 Task: Add an event with the title Webinar: Advanced SEO Tactics, date '2023/12/05', time 7:00 AM to 9:00 AMand add a description: The retreat will kick off with an opening session where participants will be introduced to the objectives and benefits of team building. The facilitators will create a positive and inclusive environment, setting the tone for open communication, respect, and mutual support., put the event into Red category . Add location for the event as: Grand Hyatt Tokyo, Japan, logged in from the account softage.3@softage.netand send the event invitation to softage.10@softage.net and softage.1@softage.net. Set a reminder for the event 2 hour before
Action: Mouse moved to (89, 99)
Screenshot: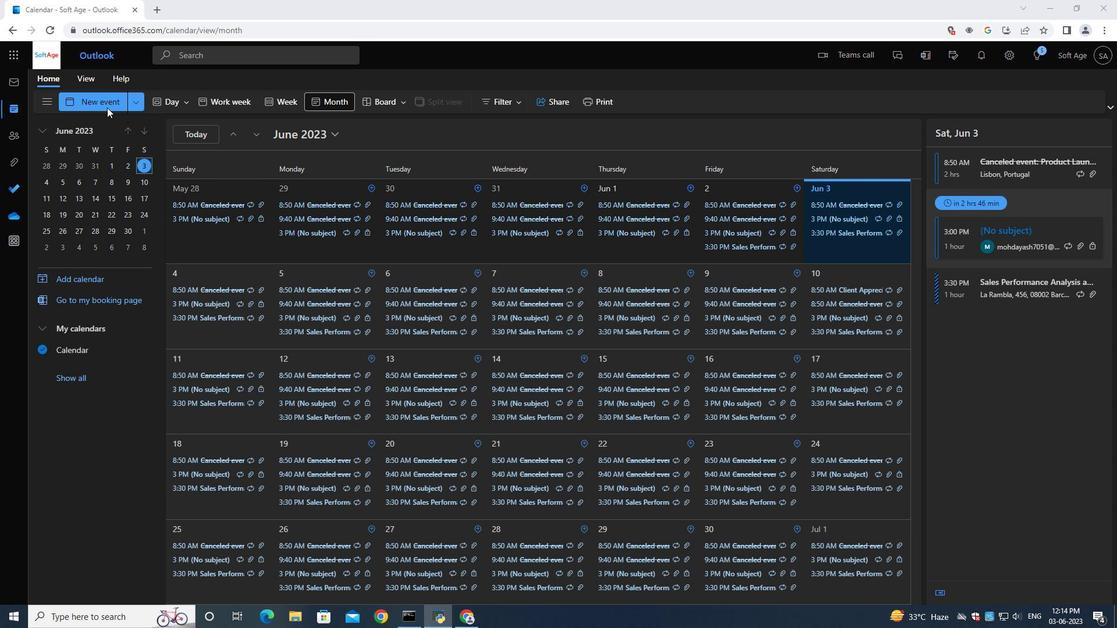
Action: Mouse pressed left at (89, 99)
Screenshot: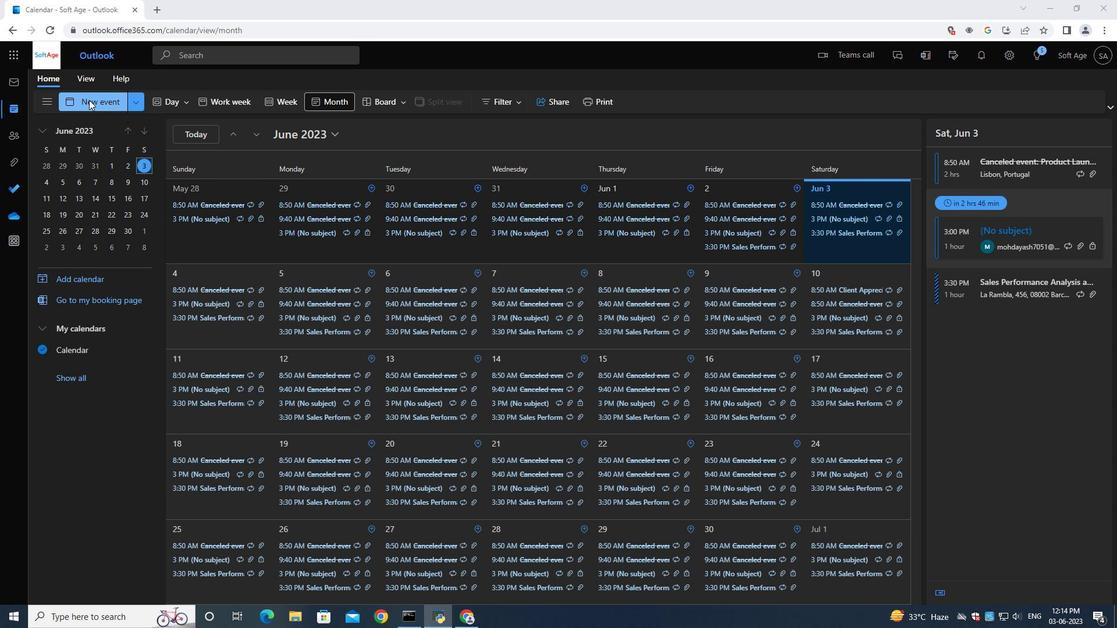 
Action: Mouse moved to (328, 175)
Screenshot: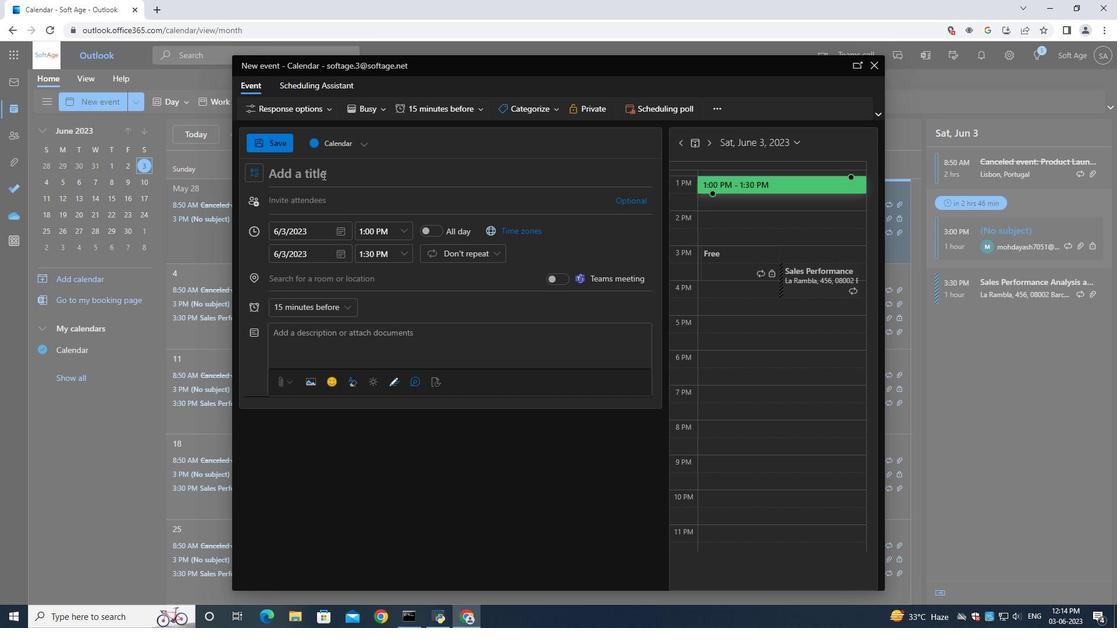 
Action: Mouse pressed left at (328, 175)
Screenshot: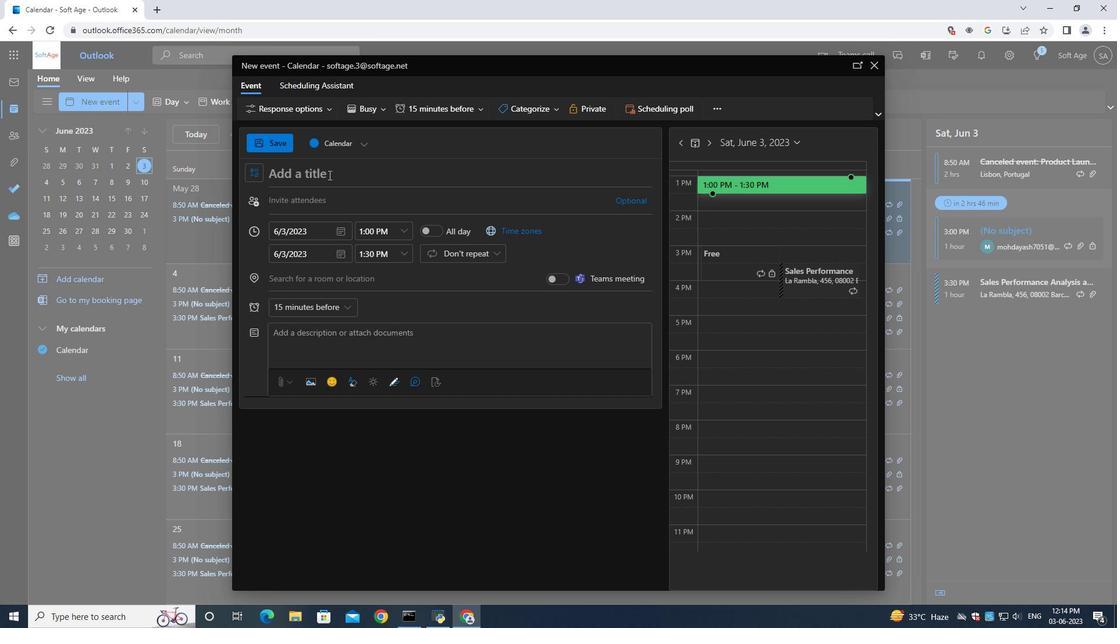 
Action: Key pressed <Key.shift>Webinar<Key.shift_r>:<Key.space><Key.shift>Advanced<Key.space><Key.shift>SEO<Key.space><Key.shift><Key.shift><Key.shift><Key.shift><Key.shift><Key.shift><Key.shift><Key.shift><Key.shift><Key.shift><Key.shift><Key.shift><Key.shift><Key.shift><Key.shift><Key.shift><Key.shift><Key.shift><Key.shift><Key.shift><Key.shift><Key.shift><Key.shift><Key.shift><Key.shift><Key.shift><Key.shift><Key.shift><Key.shift><Key.shift><Key.shift><Key.shift><Key.shift><Key.shift><Key.shift><Key.shift><Key.shift><Key.shift><Key.shift><Key.shift><Key.shift><Key.shift><Key.shift><Key.shift><Key.shift><Key.shift><Key.shift><Key.shift><Key.shift><Key.shift><Key.shift><Key.shift><Key.shift><Key.shift><Key.shift><Key.shift><Key.shift><Key.shift><Key.shift><Key.shift><Key.shift><Key.shift><Key.shift><Key.shift><Key.shift><Key.shift><Key.shift><Key.shift><Key.shift><Key.shift><Key.shift><Key.shift><Key.shift><Key.shift><Key.shift><Key.shift><Key.shift><Key.shift><Key.shift><Key.shift><Key.shift><Key.shift><Key.shift><Key.shift><Key.shift><Key.shift><Key.shift><Key.shift><Key.shift><Key.shift><Key.shift><Key.shift><Key.shift><Key.shift><Key.shift><Key.shift><Key.shift><Key.shift><Key.shift><Key.shift><Key.shift><Key.shift><Key.shift><Key.shift><Key.shift><Key.shift><Key.shift><Key.shift><Key.shift><Key.shift><Key.shift><Key.shift><Key.shift><Key.shift><Key.shift><Key.shift><Key.shift><Key.shift><Key.shift><Key.shift><Key.shift><Key.shift><Key.shift><Key.shift><Key.shift><Key.shift><Key.shift><Key.shift><Key.shift><Key.shift>Tactics
Screenshot: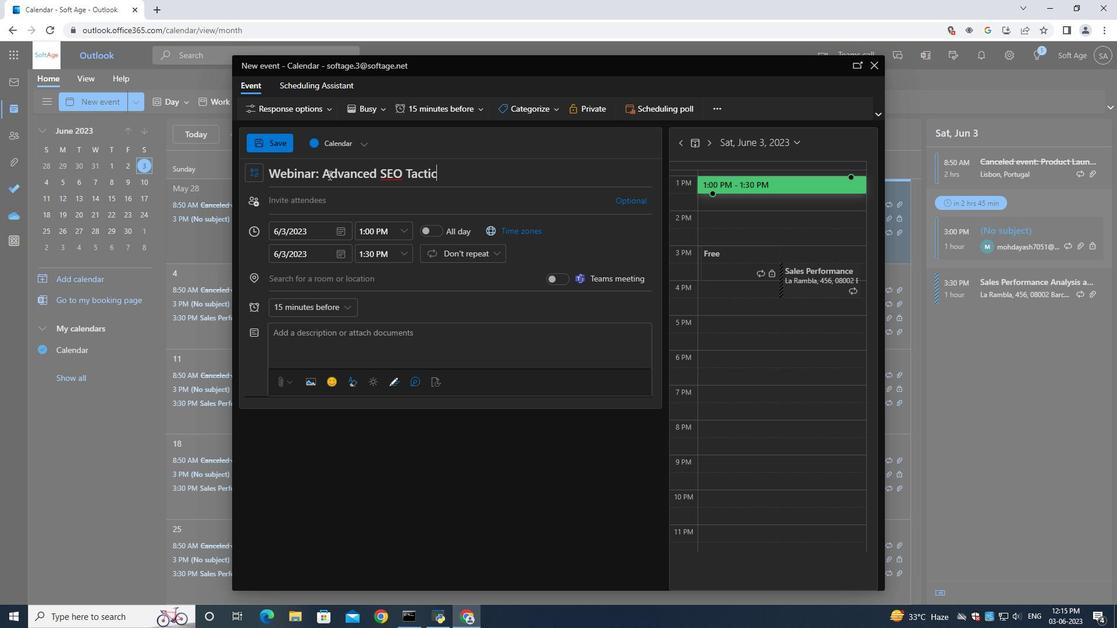 
Action: Mouse moved to (342, 229)
Screenshot: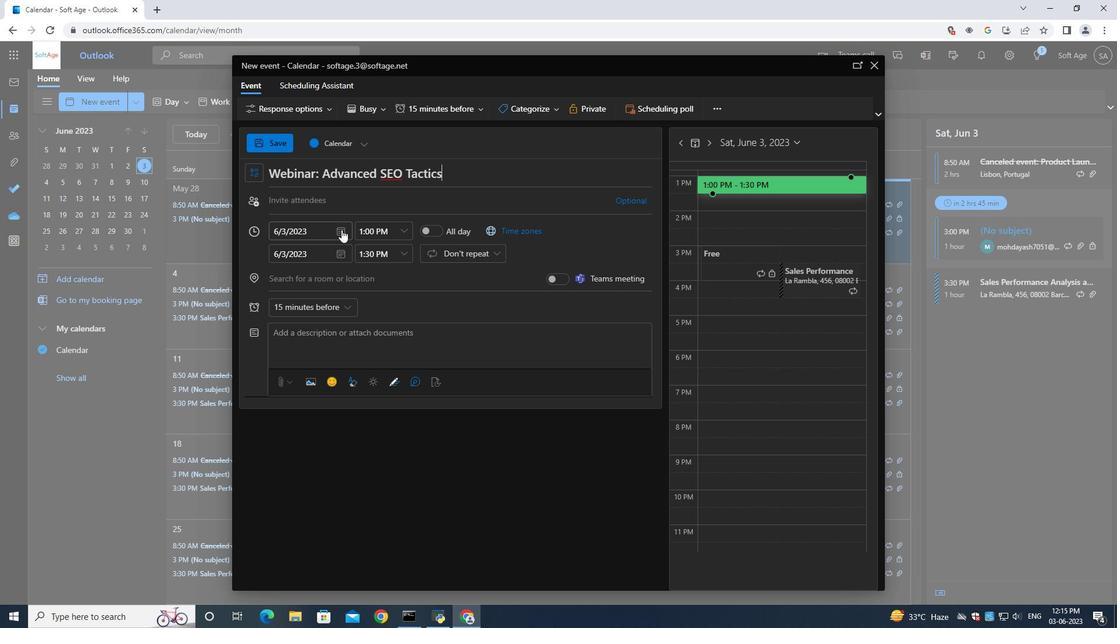 
Action: Mouse pressed left at (342, 229)
Screenshot: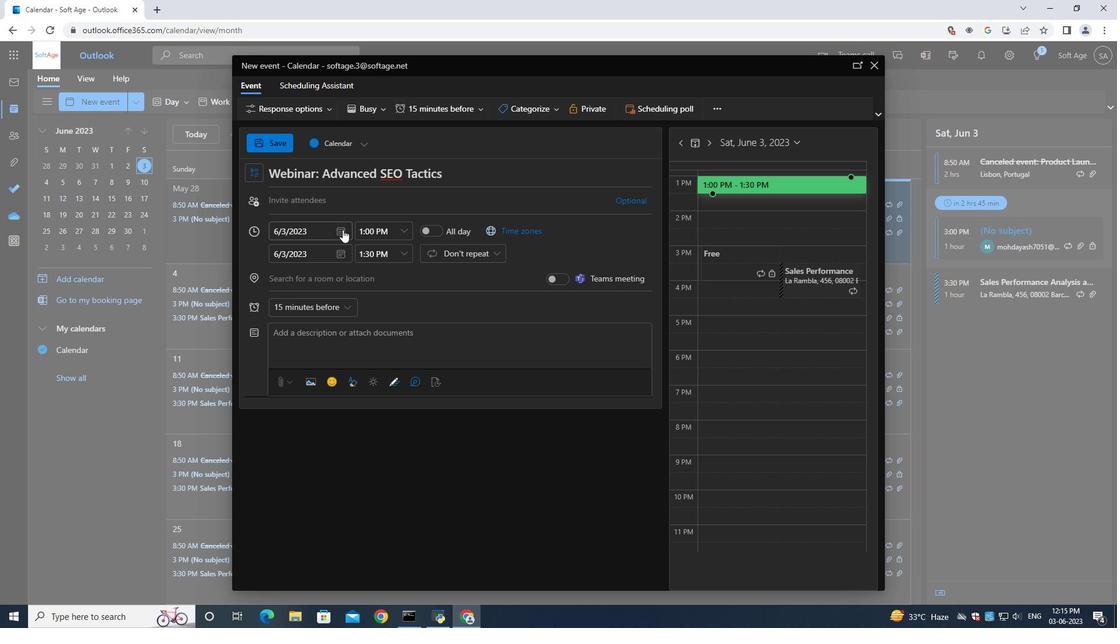 
Action: Mouse moved to (380, 257)
Screenshot: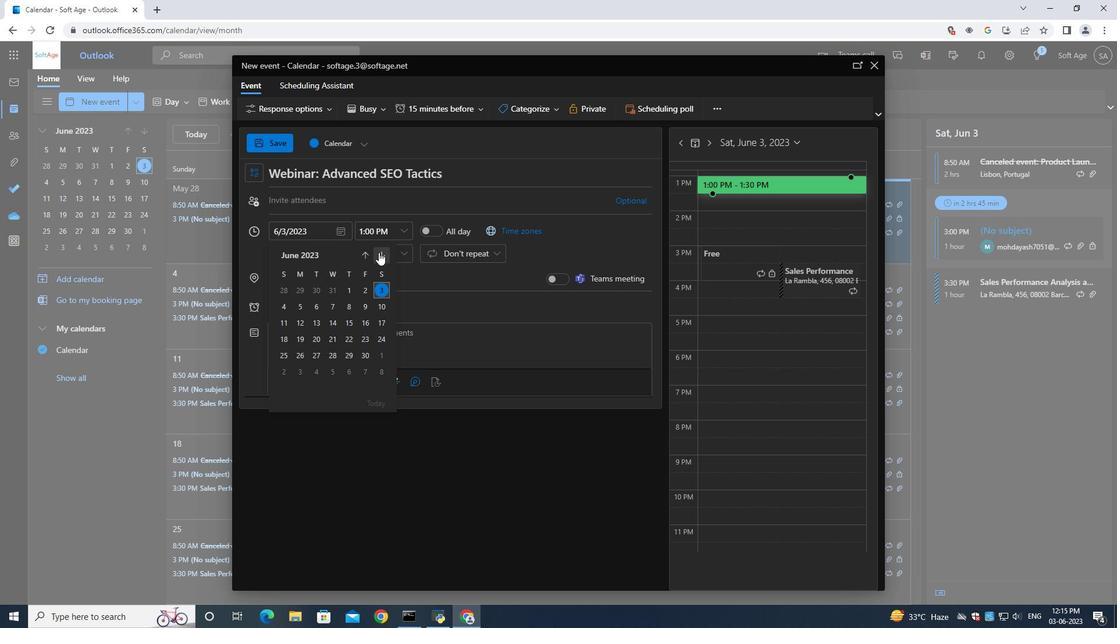 
Action: Mouse pressed left at (380, 257)
Screenshot: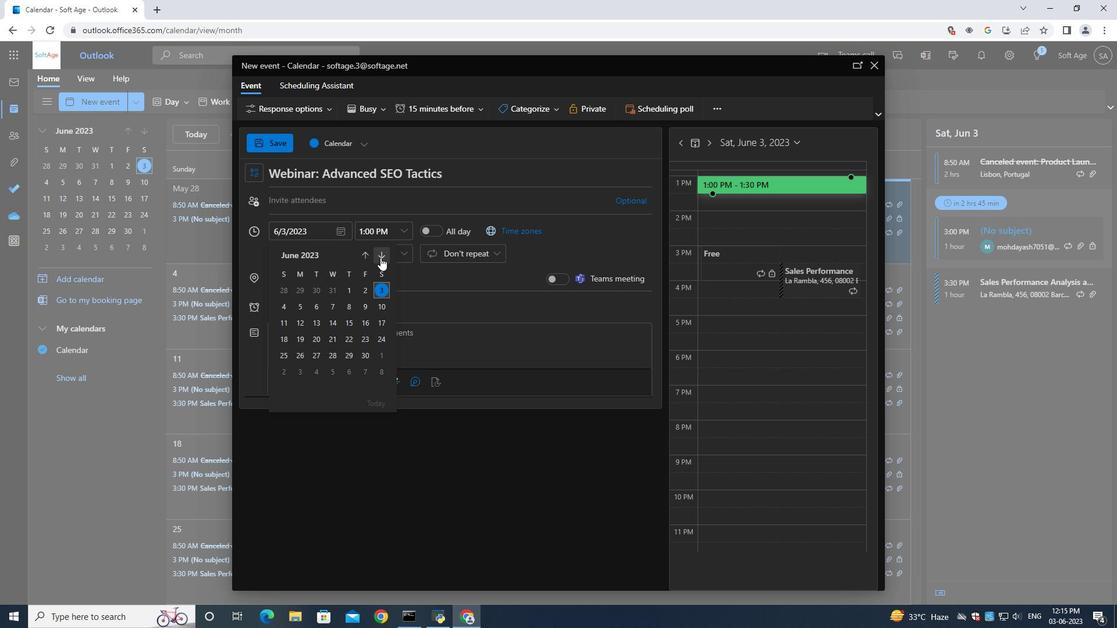 
Action: Mouse pressed left at (380, 257)
Screenshot: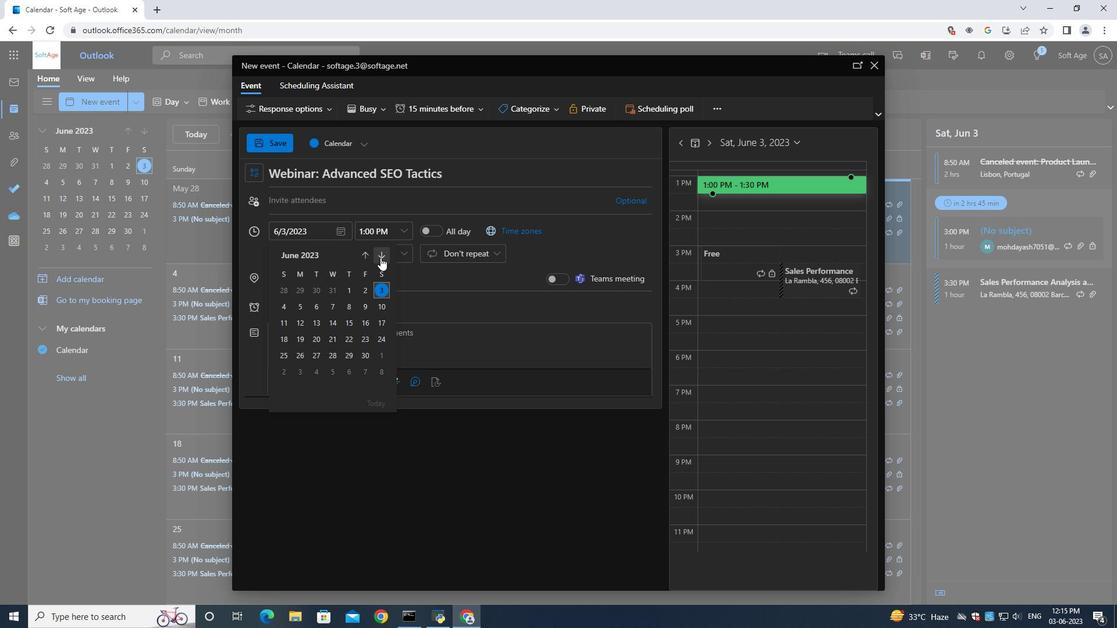 
Action: Mouse pressed left at (380, 257)
Screenshot: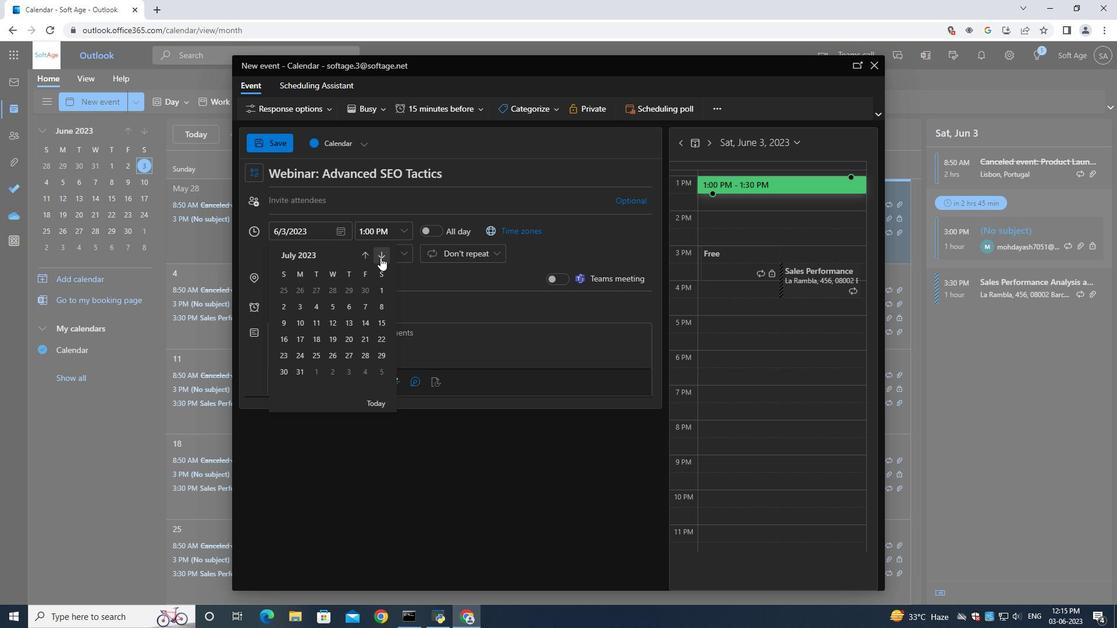 
Action: Mouse pressed left at (380, 257)
Screenshot: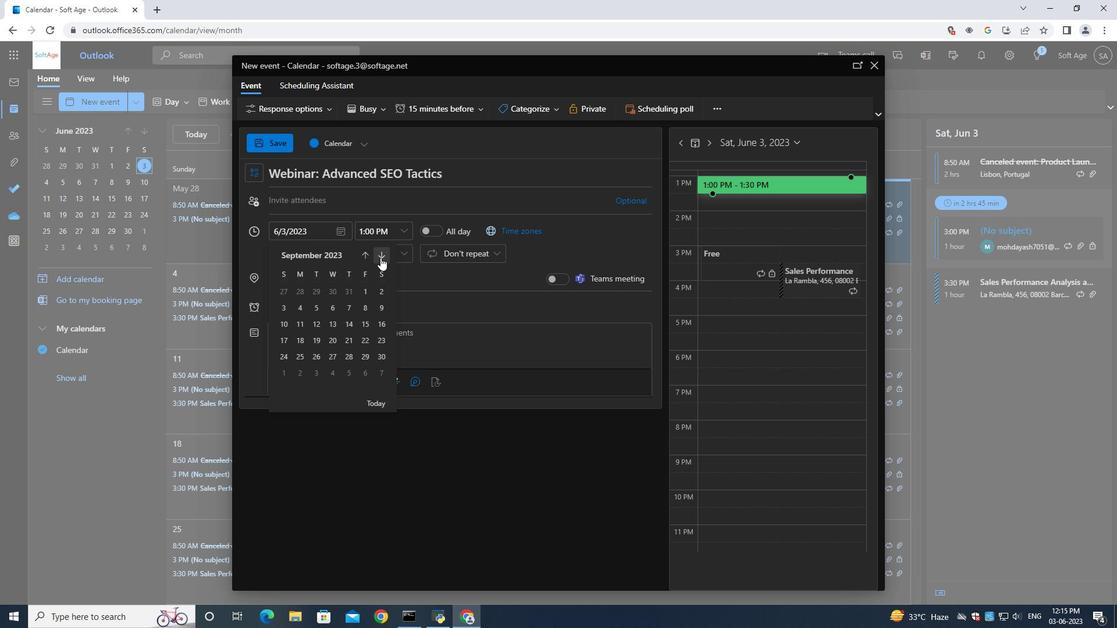 
Action: Mouse pressed left at (380, 257)
Screenshot: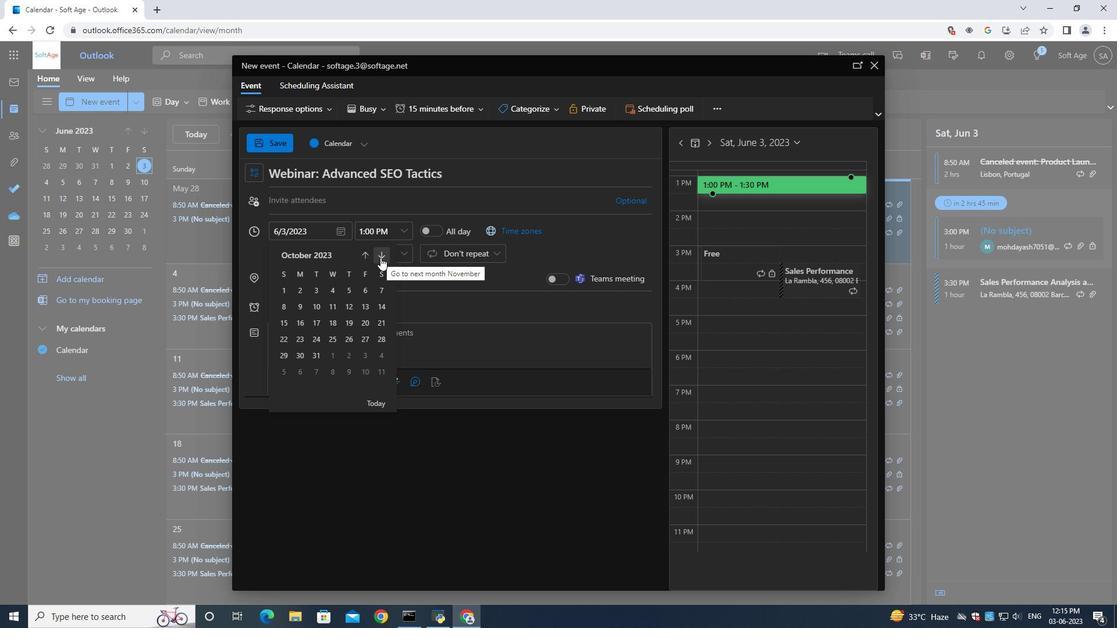 
Action: Mouse pressed left at (380, 257)
Screenshot: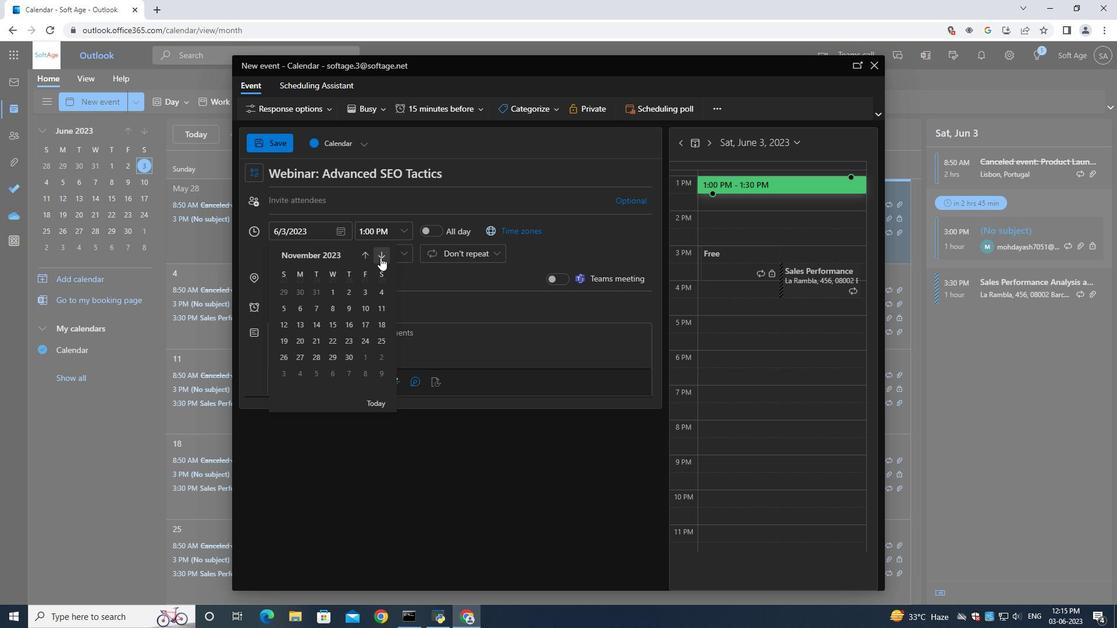 
Action: Mouse moved to (314, 306)
Screenshot: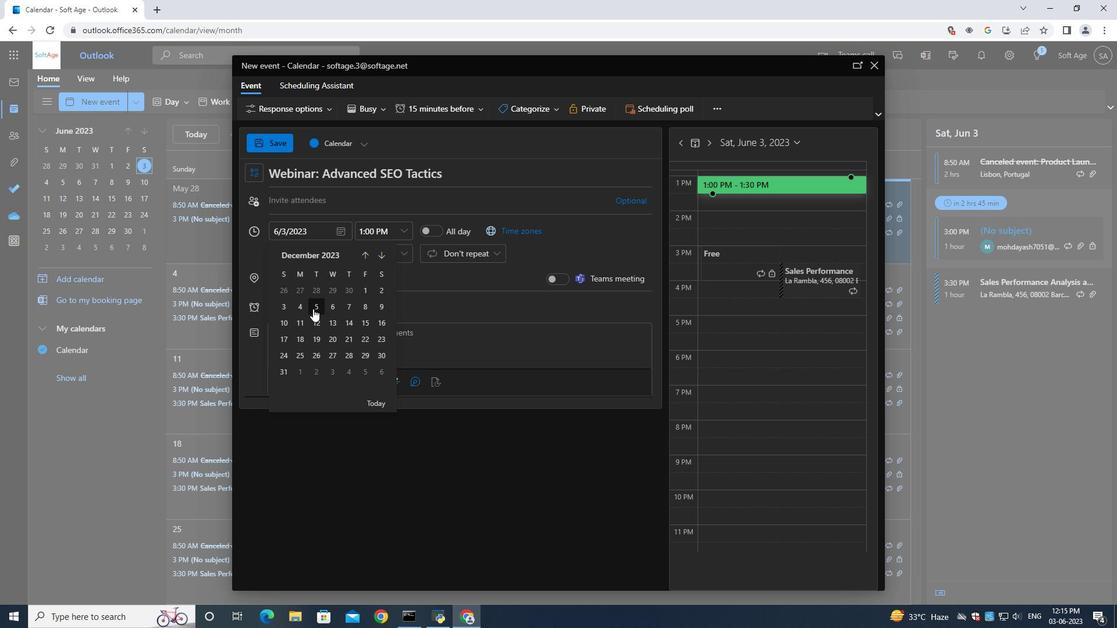 
Action: Mouse pressed left at (314, 306)
Screenshot: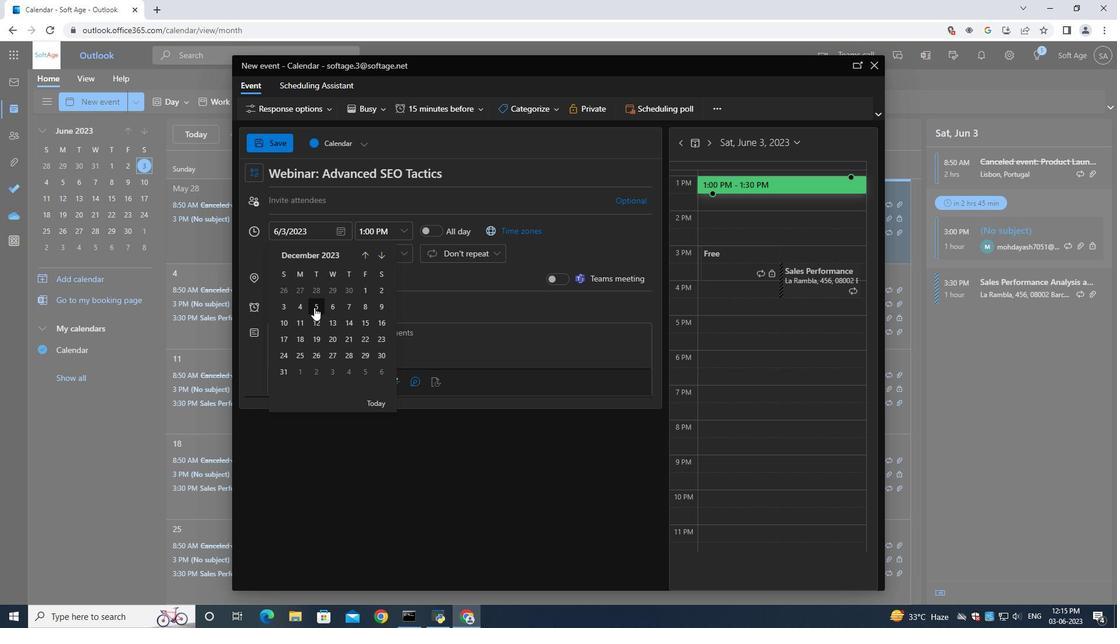 
Action: Mouse moved to (380, 236)
Screenshot: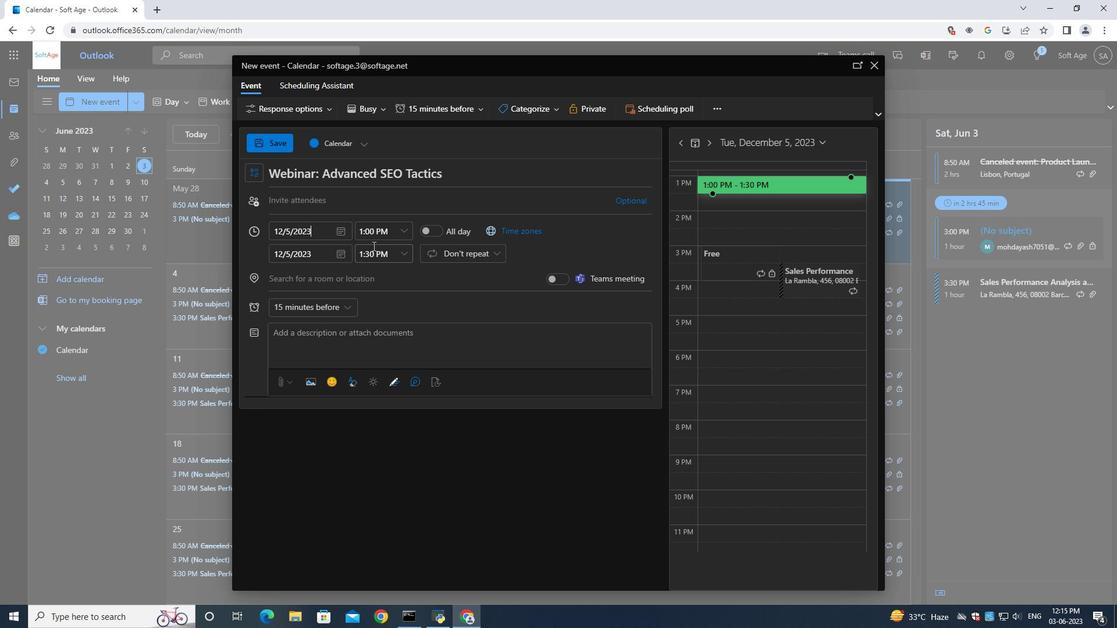 
Action: Mouse pressed left at (380, 236)
Screenshot: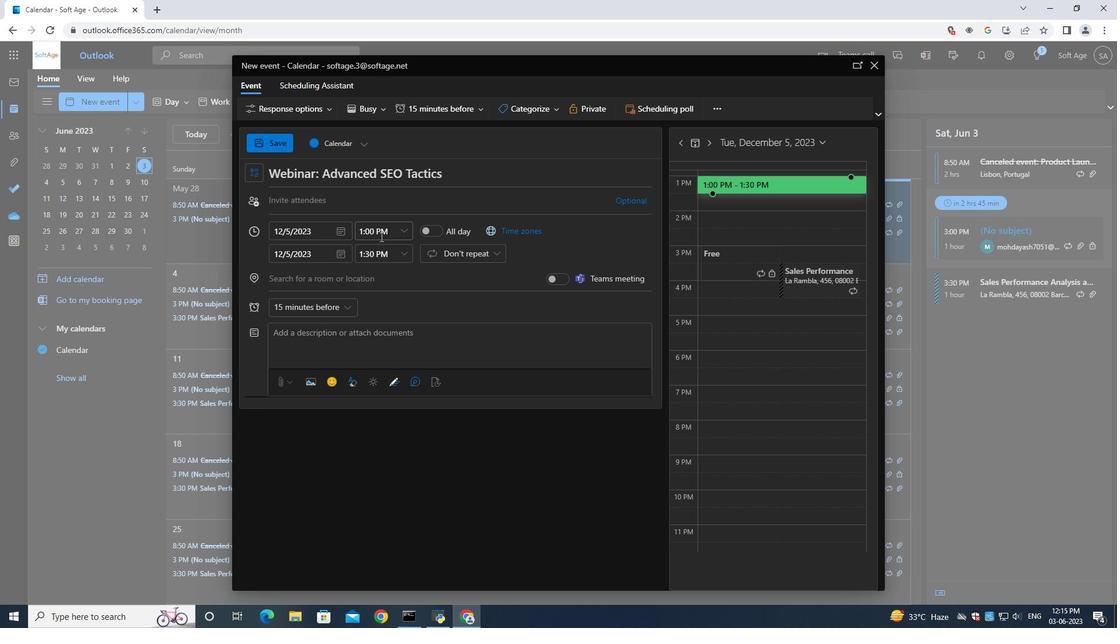 
Action: Key pressed 7<Key.shift_r>:00<Key.shift>AM
Screenshot: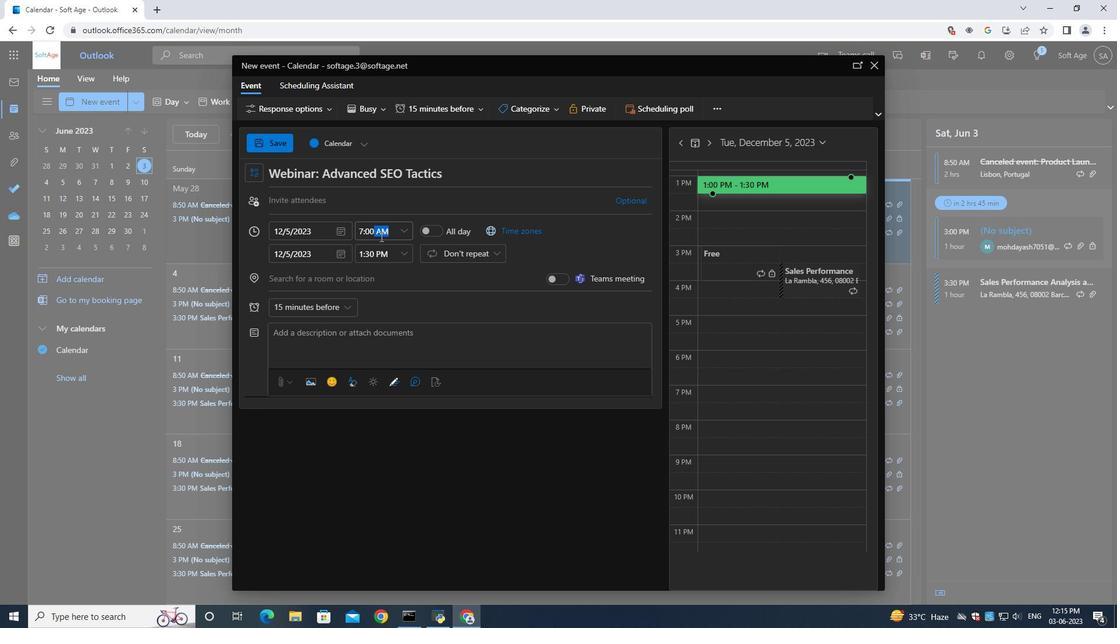 
Action: Mouse moved to (376, 256)
Screenshot: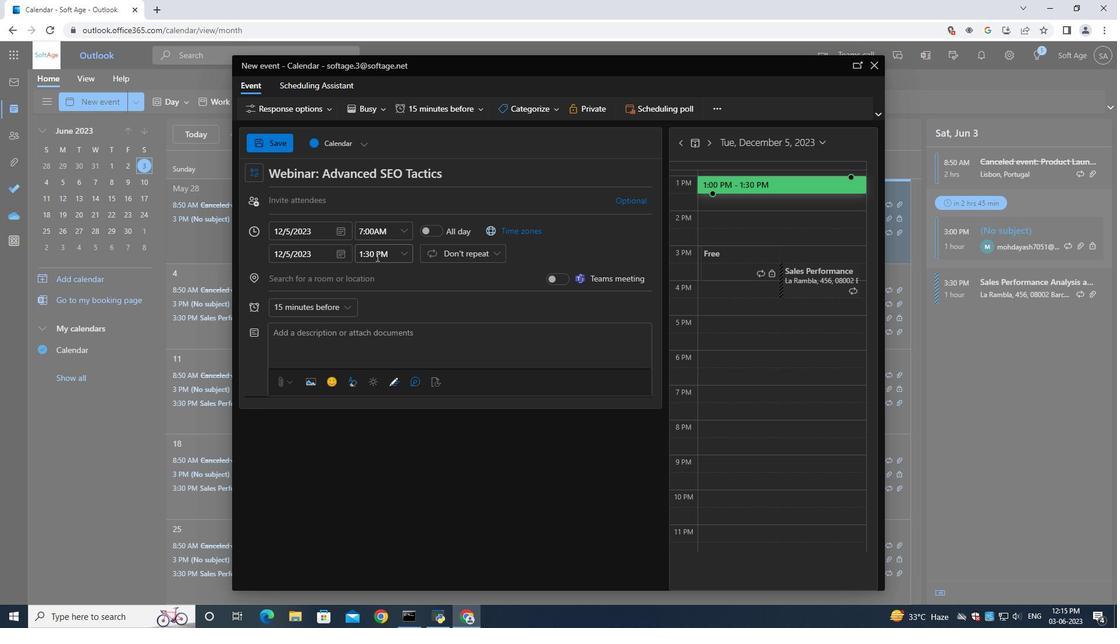 
Action: Mouse pressed left at (376, 256)
Screenshot: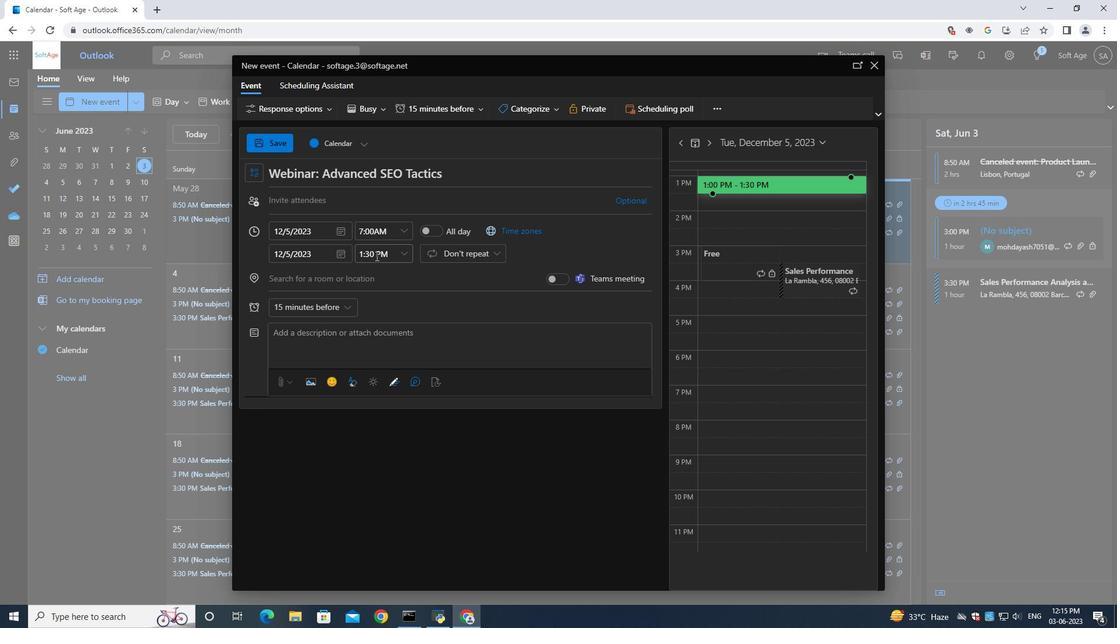 
Action: Key pressed 9<Key.shift_r>:00<Key.shift>AM
Screenshot: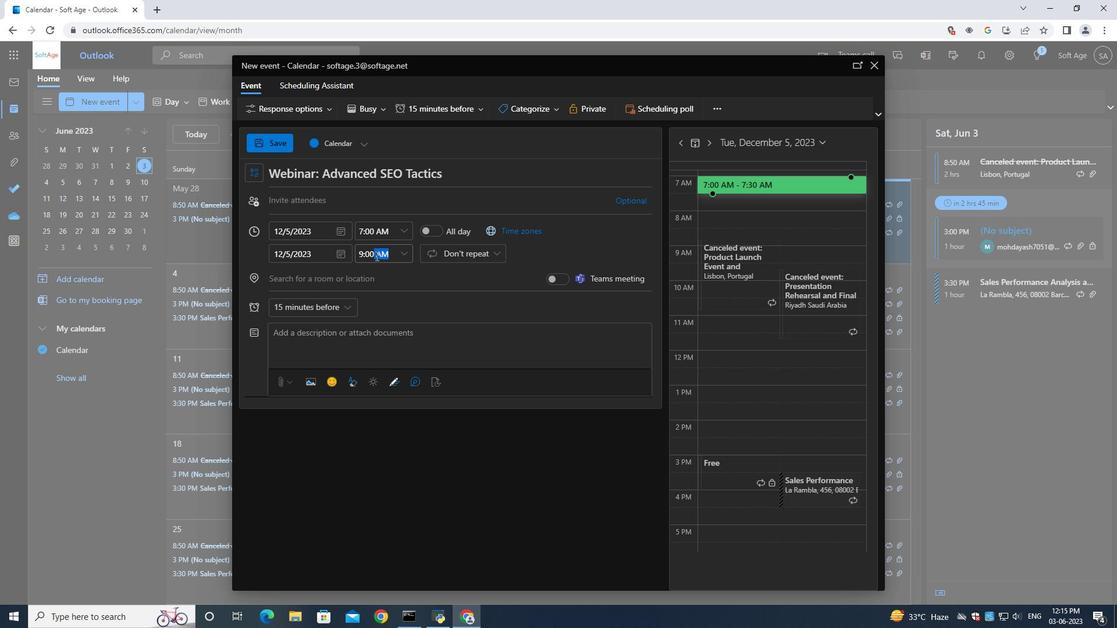 
Action: Mouse moved to (335, 348)
Screenshot: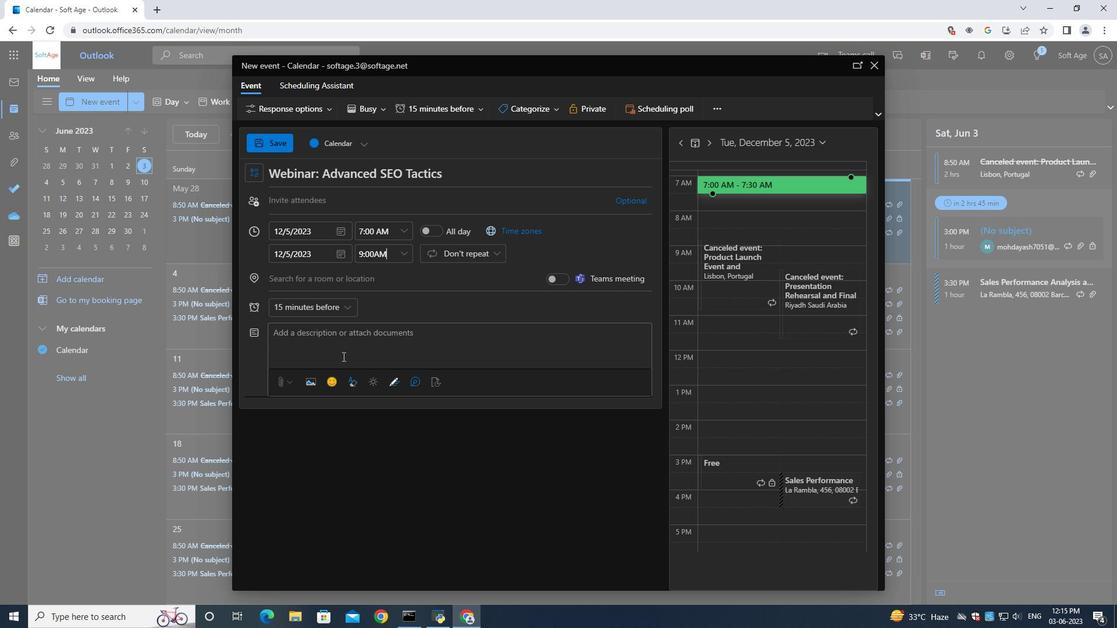 
Action: Mouse pressed left at (335, 348)
Screenshot: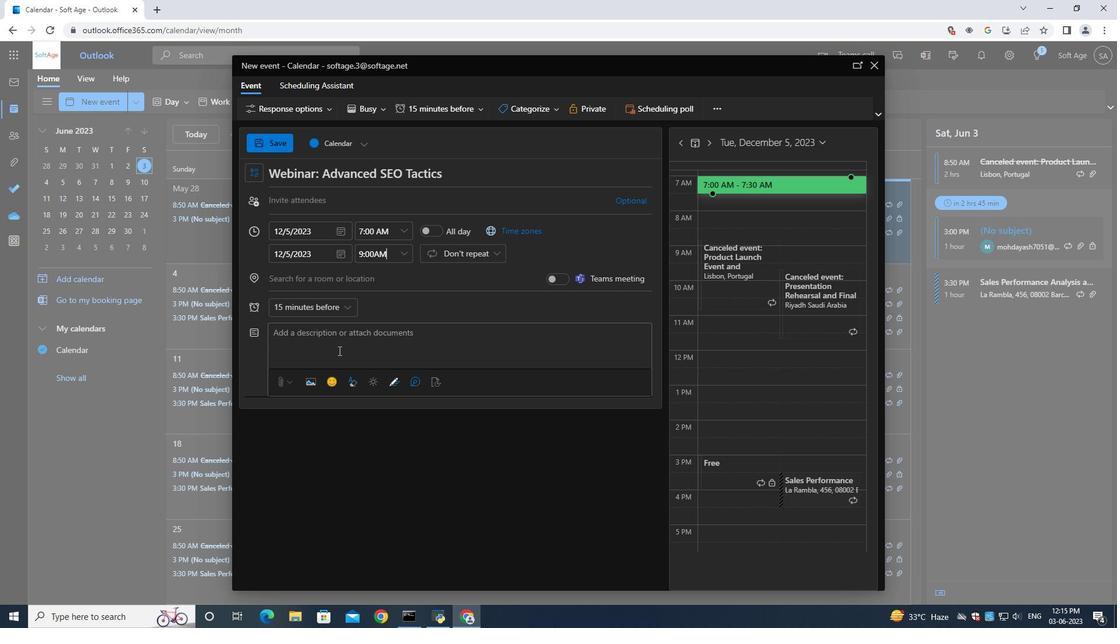 
Action: Mouse moved to (337, 350)
Screenshot: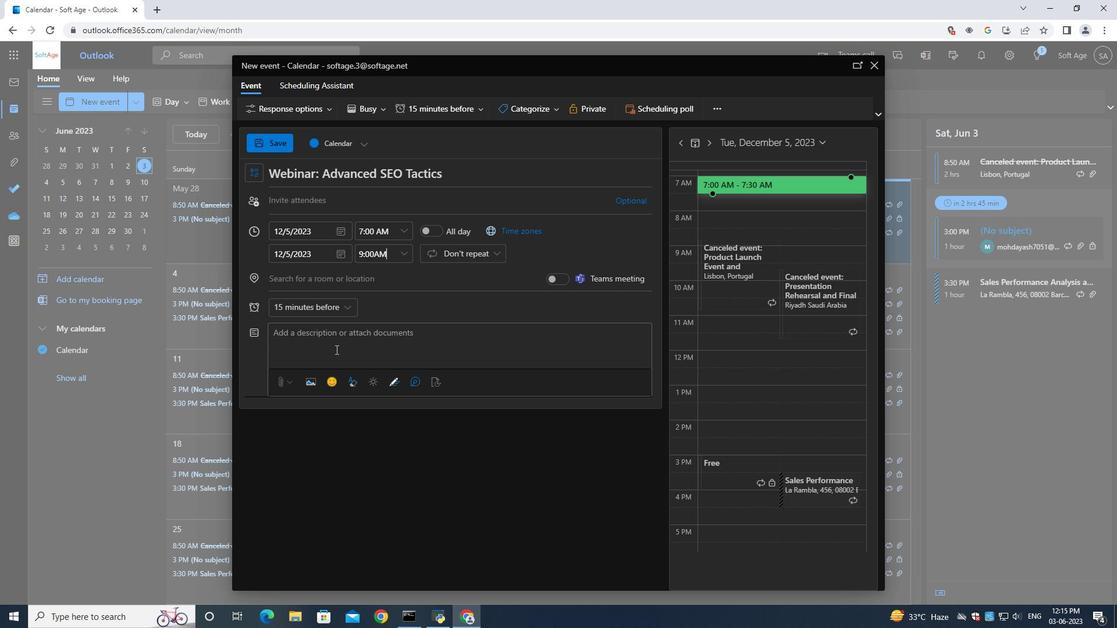 
Action: Key pressed <Key.shift>The<Key.space>retreat<Key.space>will<Key.space>kick<Key.space>off<Key.space>with<Key.space>an<Key.space>opening<Key.space>session<Key.space>where<Key.space>partipants<Key.space>will<Key.space>be<Key.space>introduced<Key.space>to<Key.space>the<Key.space>objectives<Key.space>and<Key.space>benifits<Key.space>of<Key.space>team<Key.space>building.<Key.space><Key.shift><Key.shift>The<Key.space>facilitators<Key.space>will<Key.space>creat<Key.space>a<Key.space>positive<Key.space>of<Key.space>te<Key.backspace><Key.backspace><Key.backspace><Key.backspace><Key.backspace>and<Key.space>inclusive<Key.space>environment,<Key.space>setting<Key.space>the<Key.space>tone<Key.space>for<Key.space>open<Key.space>communication,<Key.space>respect,<Key.space>and<Key.space>mutual<Key.space>d<Key.backspace>support.
Screenshot: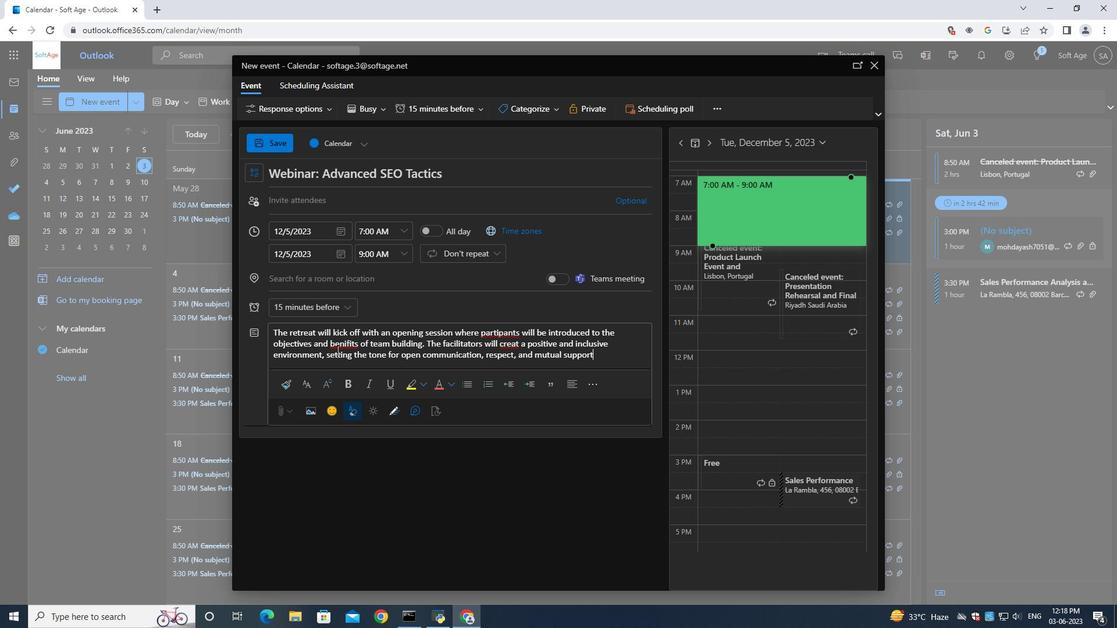 
Action: Mouse moved to (529, 112)
Screenshot: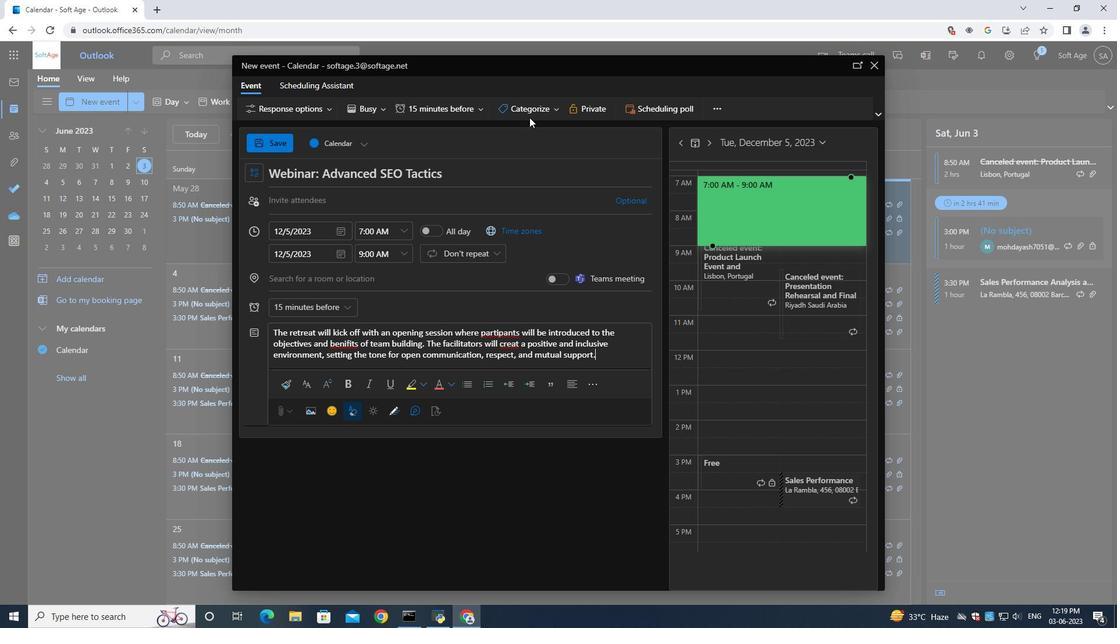 
Action: Mouse pressed left at (529, 112)
Screenshot: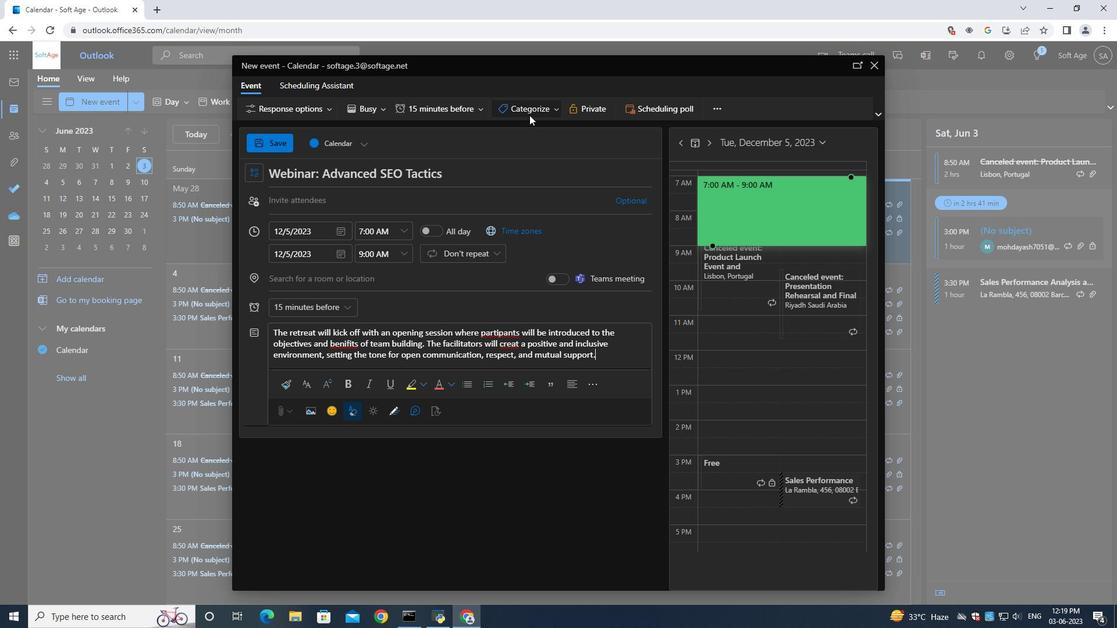 
Action: Mouse moved to (521, 206)
Screenshot: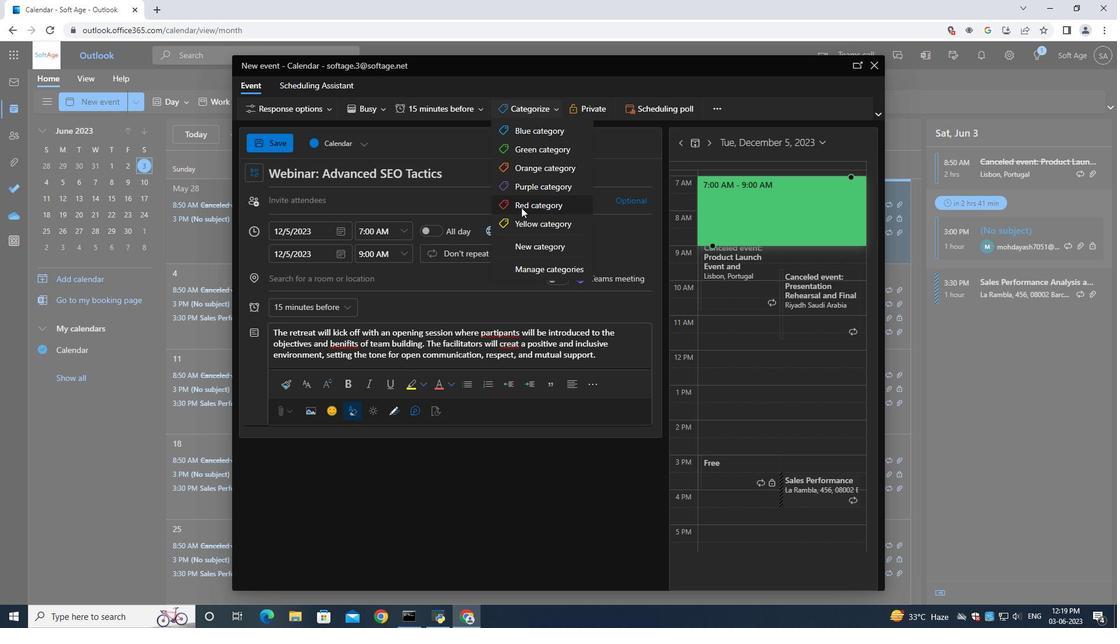 
Action: Mouse pressed left at (521, 206)
Screenshot: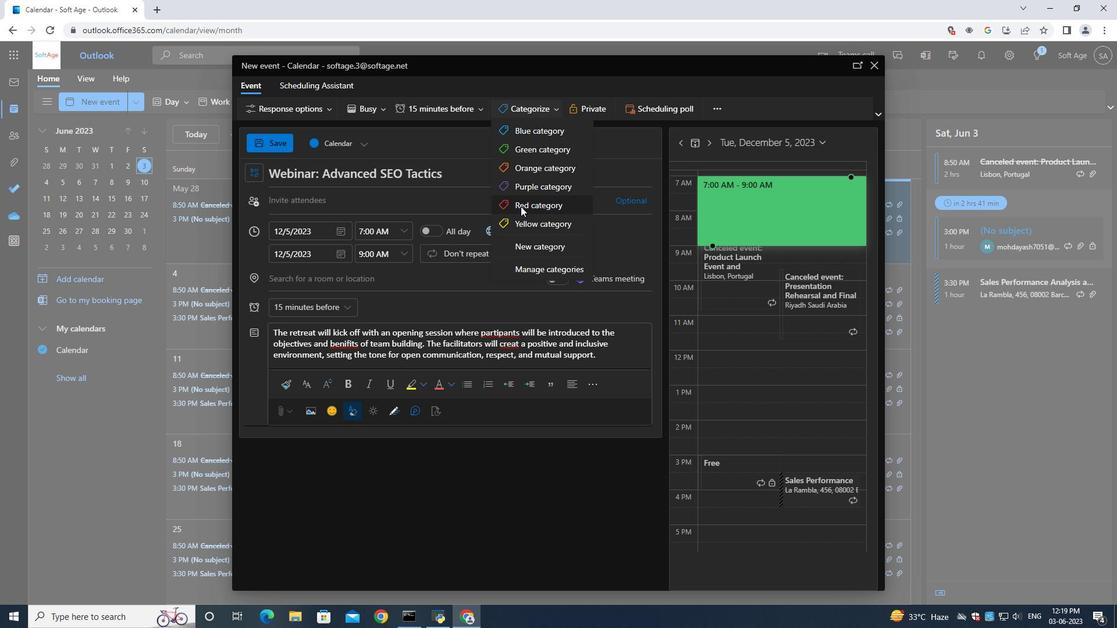 
Action: Mouse moved to (305, 278)
Screenshot: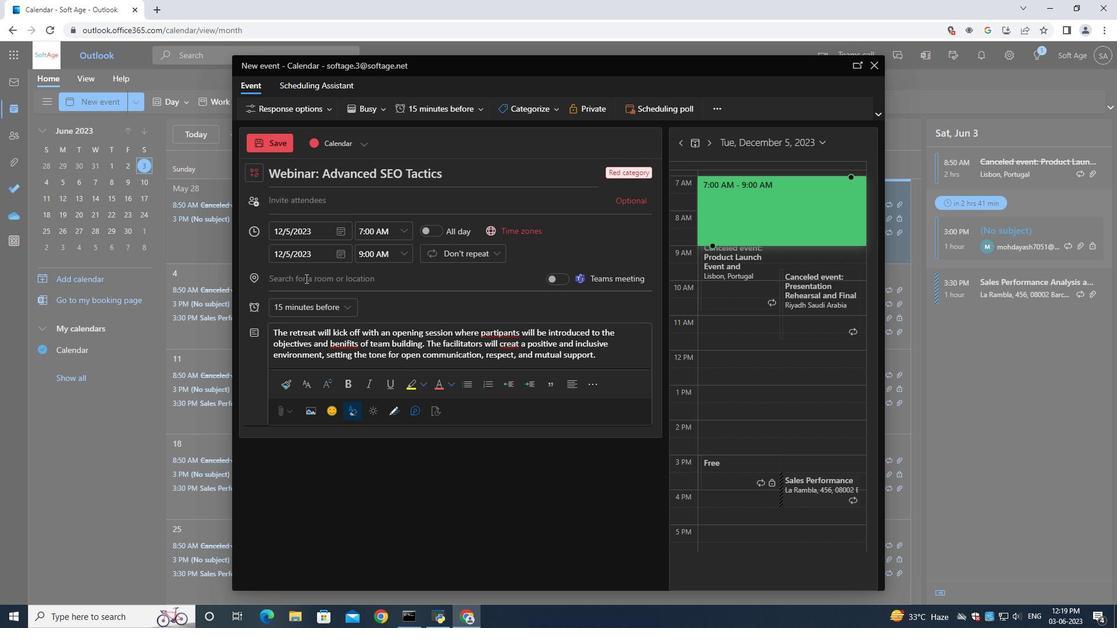 
Action: Mouse pressed left at (305, 278)
Screenshot: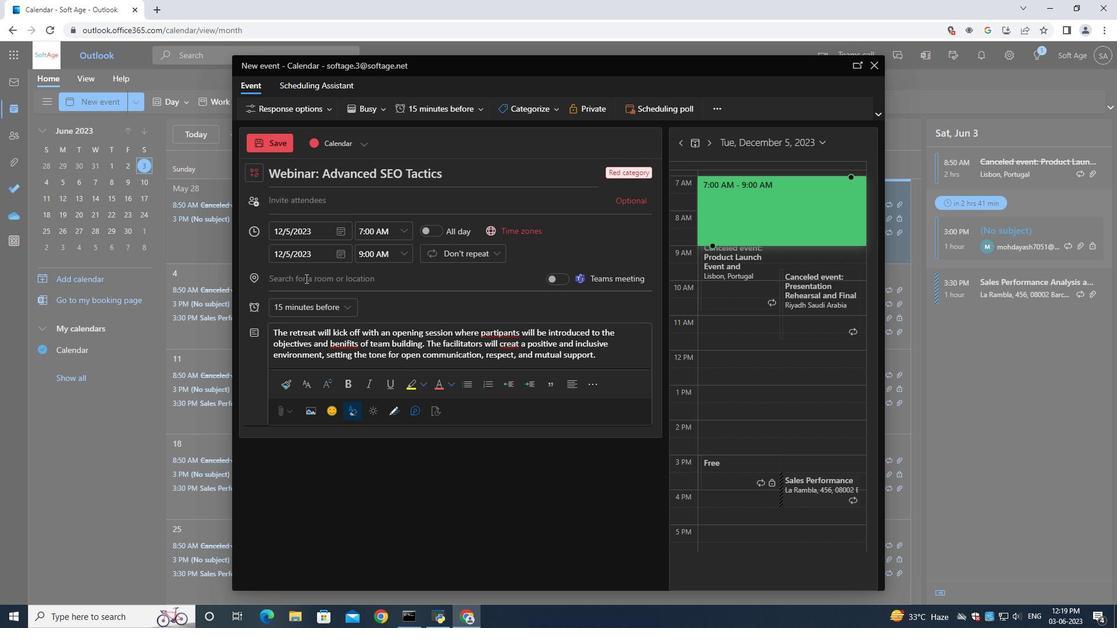 
Action: Mouse moved to (308, 279)
Screenshot: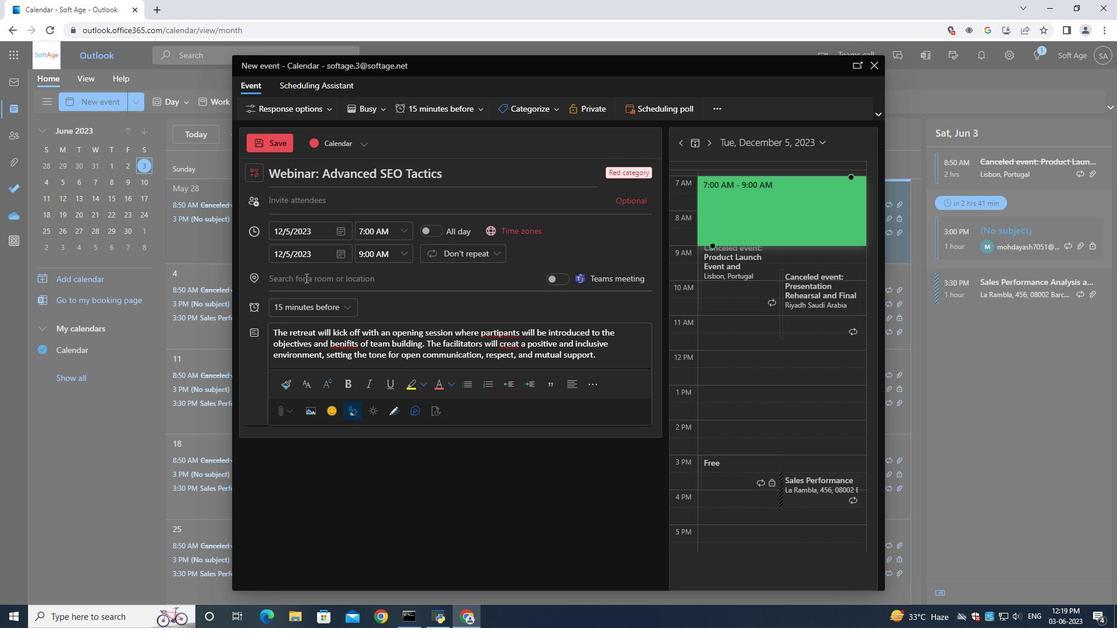 
Action: Key pressed <Key.shift>Grand<Key.space><Key.shift>Hyatt<Key.space><Key.shift>Tokyo,<Key.space><Key.shift><Key.shift><Key.shift><Key.shift><Key.shift><Key.shift><Key.shift>Japan<Key.space>
Screenshot: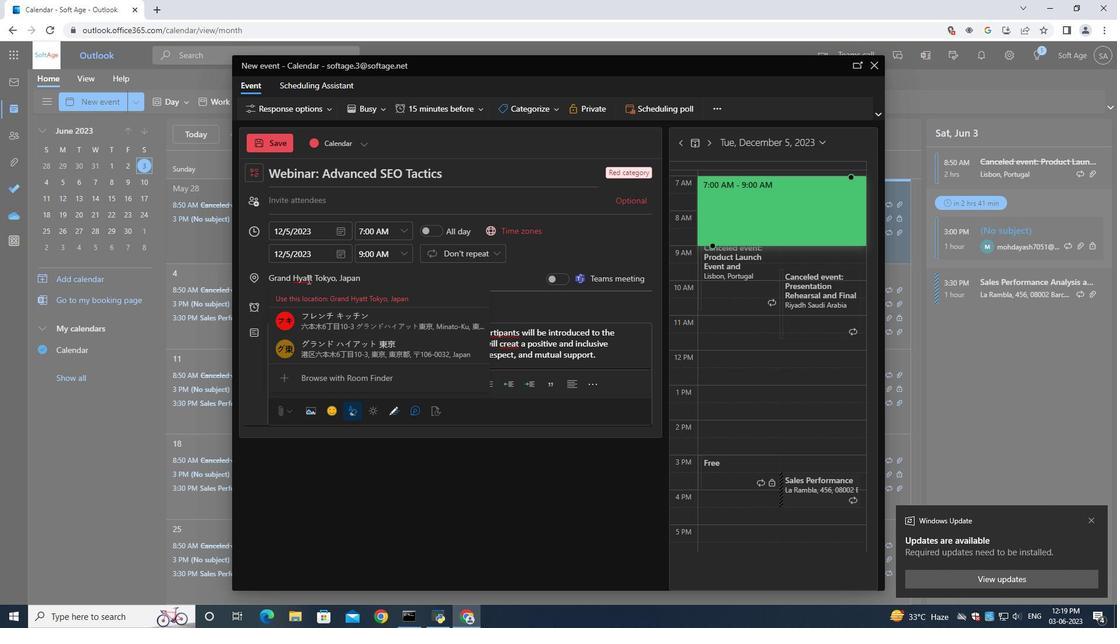 
Action: Mouse moved to (352, 201)
Screenshot: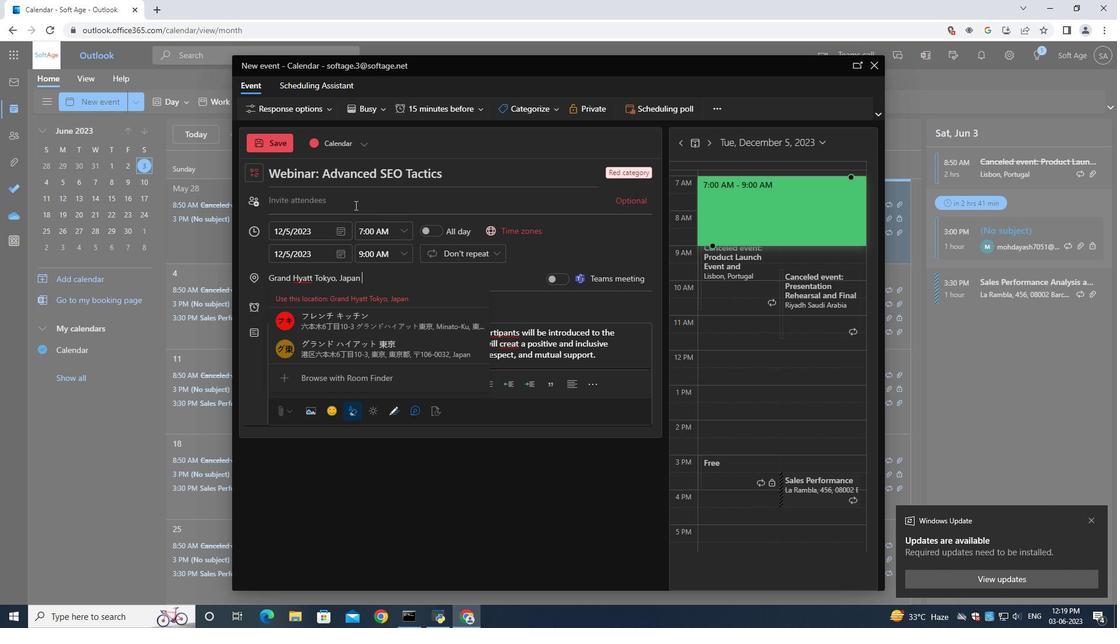 
Action: Mouse pressed left at (352, 201)
Screenshot: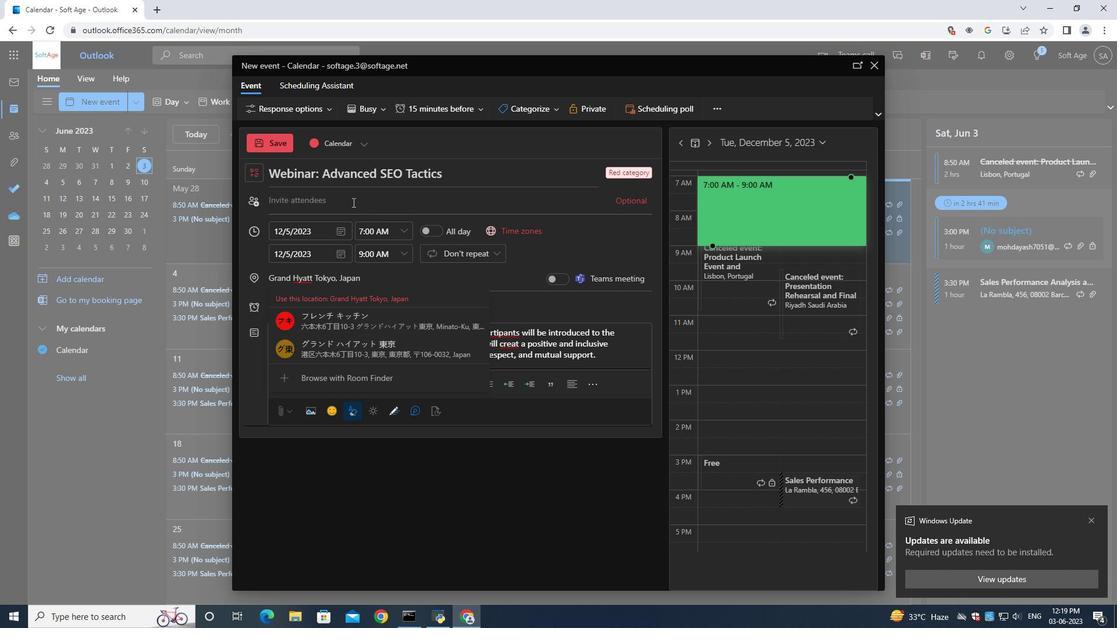 
Action: Mouse moved to (352, 203)
Screenshot: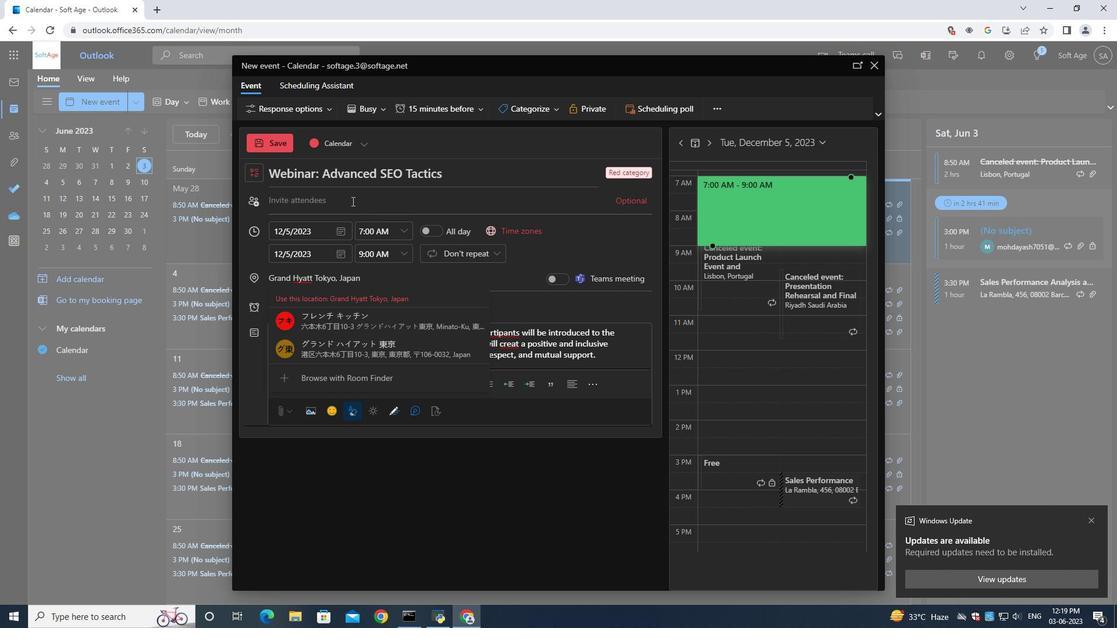
Action: Key pressed softage.10<Key.shift>@softage.net
Screenshot: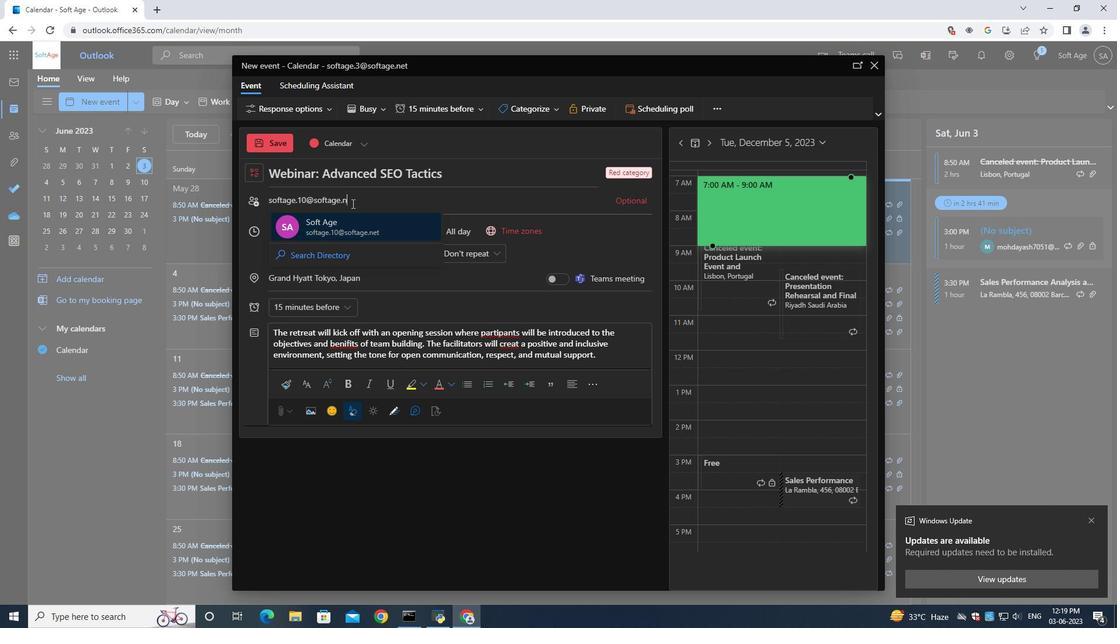 
Action: Mouse moved to (355, 215)
Screenshot: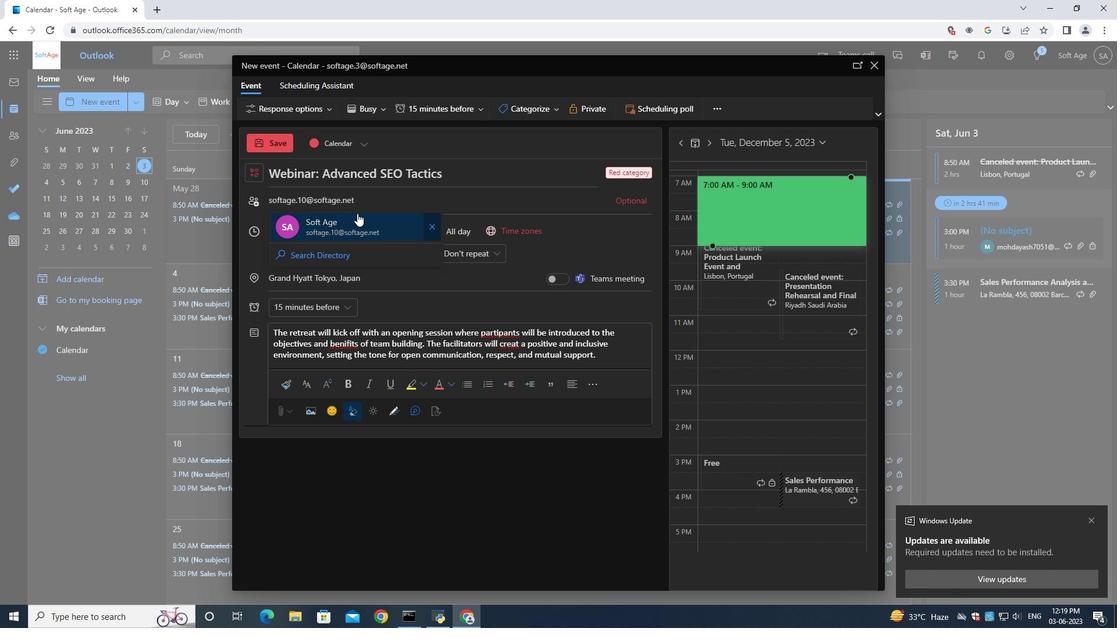 
Action: Mouse pressed left at (355, 215)
Screenshot: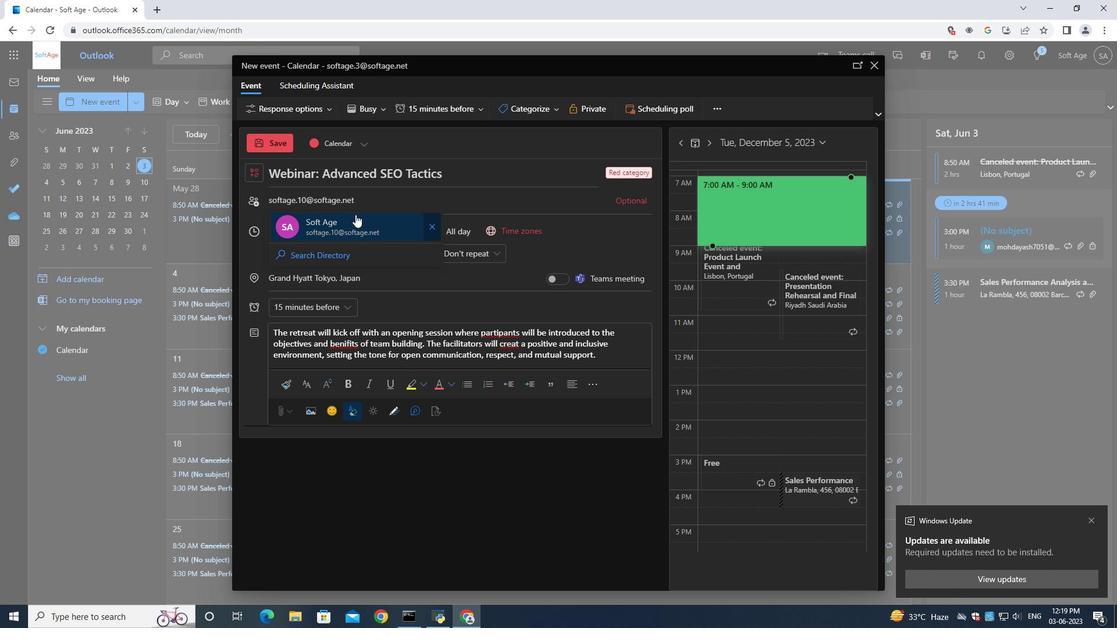 
Action: Key pressed softage.1<Key.shift>@softage.net
Screenshot: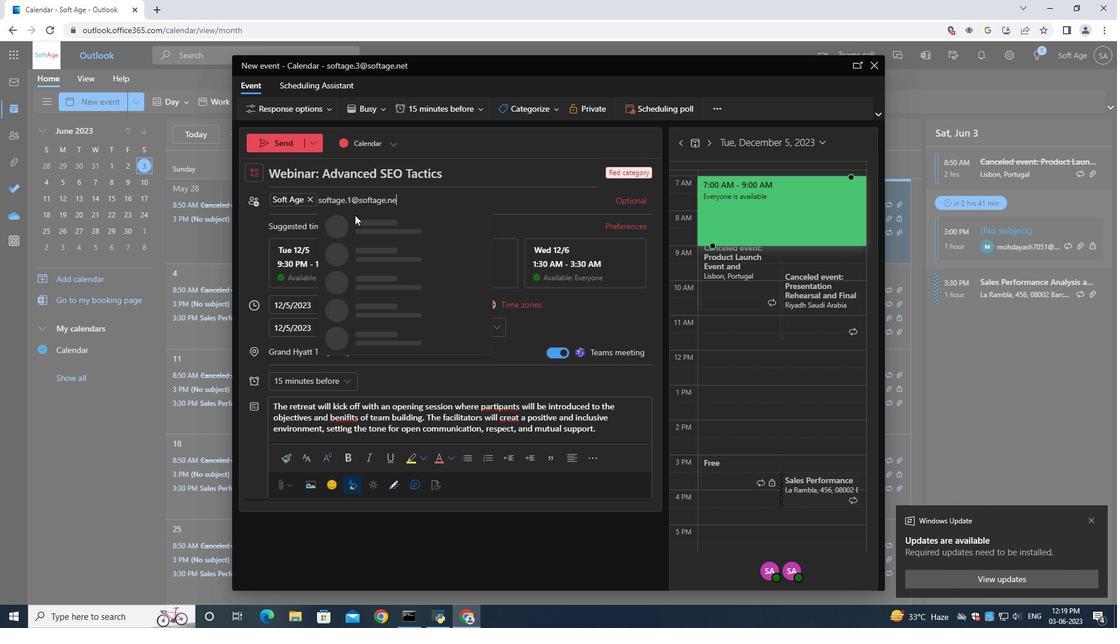 
Action: Mouse moved to (363, 222)
Screenshot: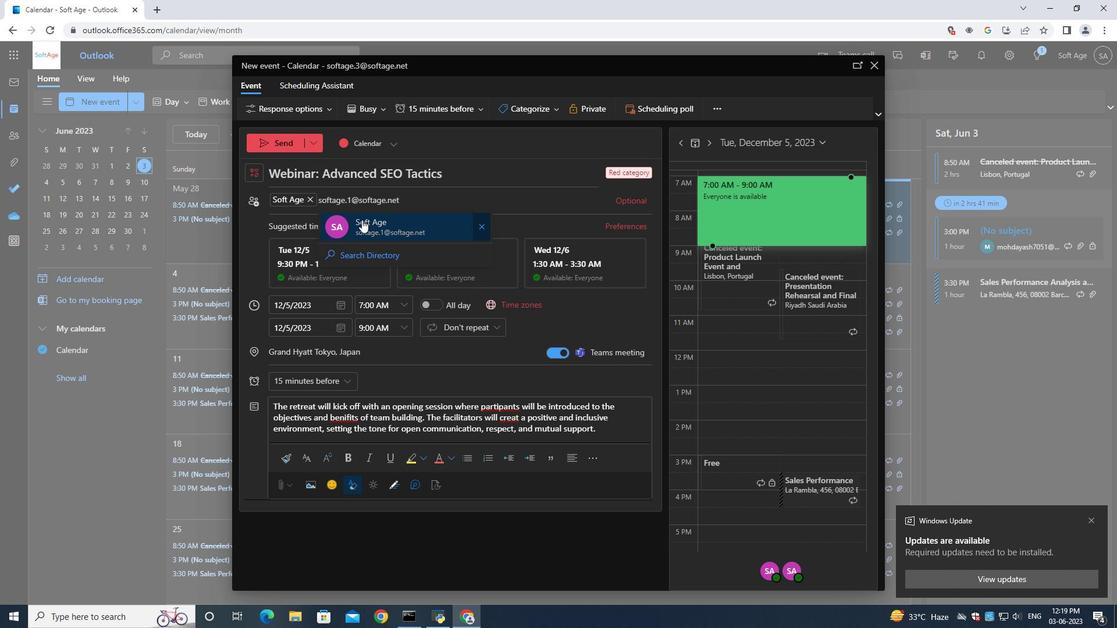 
Action: Mouse pressed left at (363, 222)
Screenshot: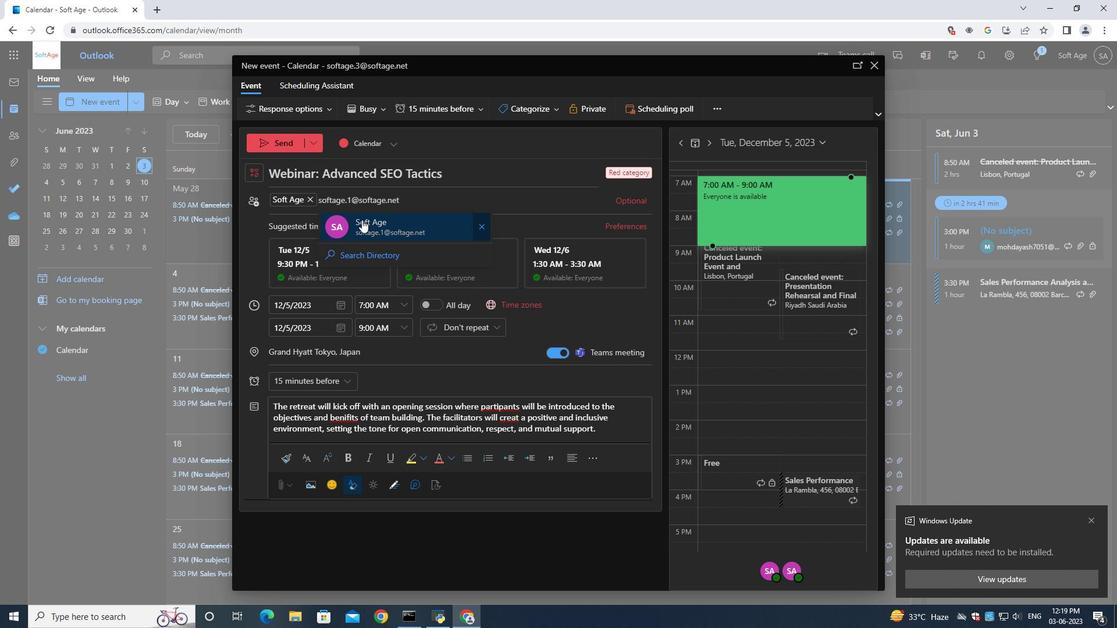
Action: Mouse moved to (288, 379)
Screenshot: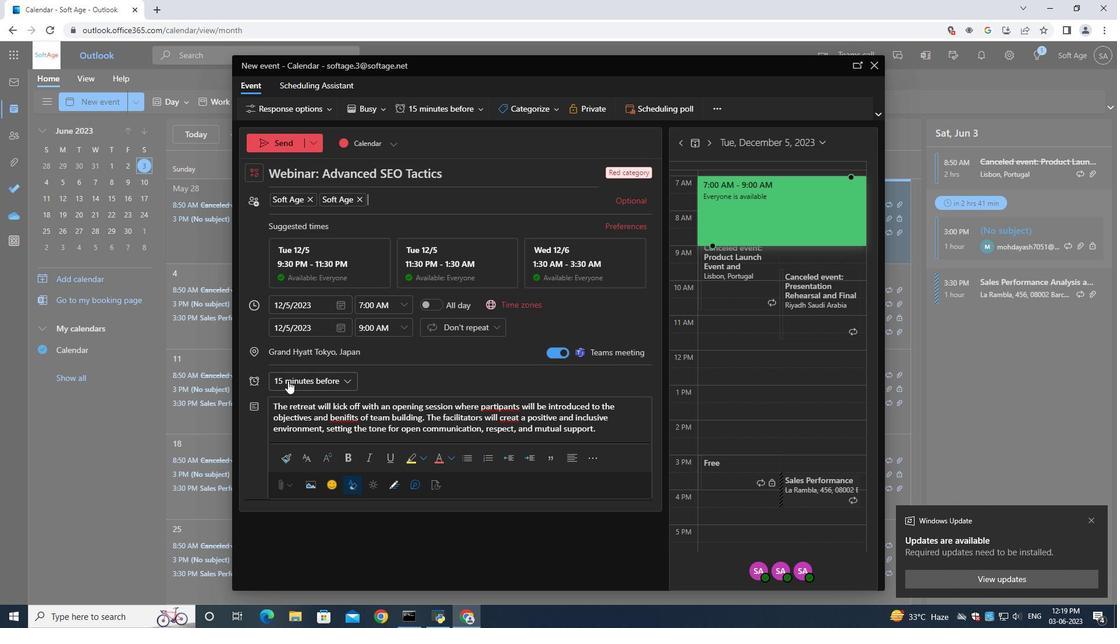 
Action: Mouse pressed left at (288, 379)
Screenshot: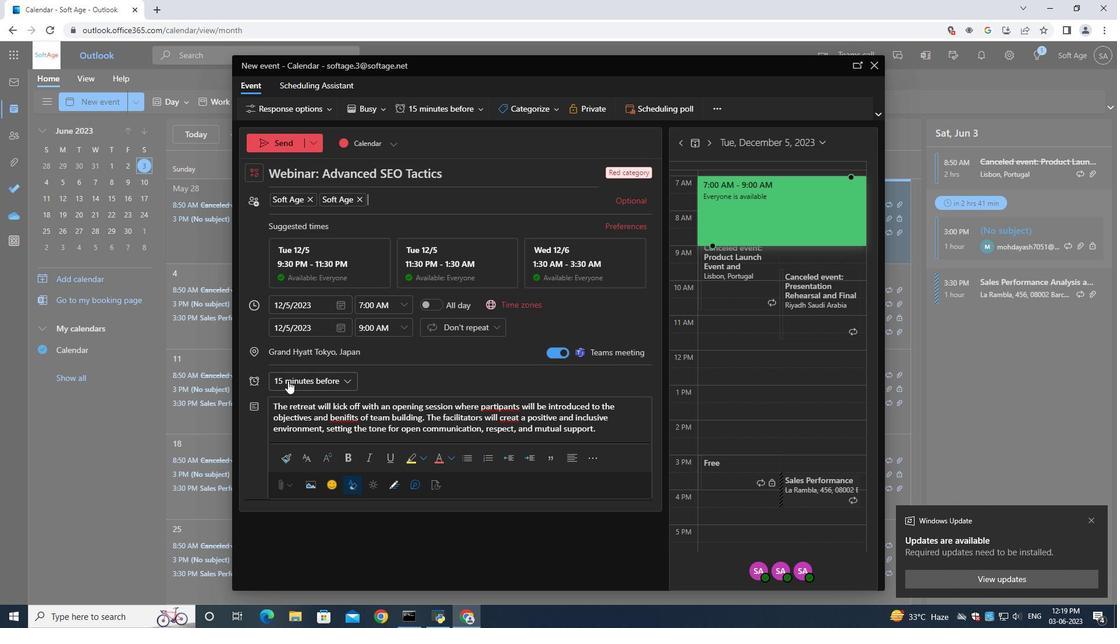 
Action: Mouse moved to (303, 280)
Screenshot: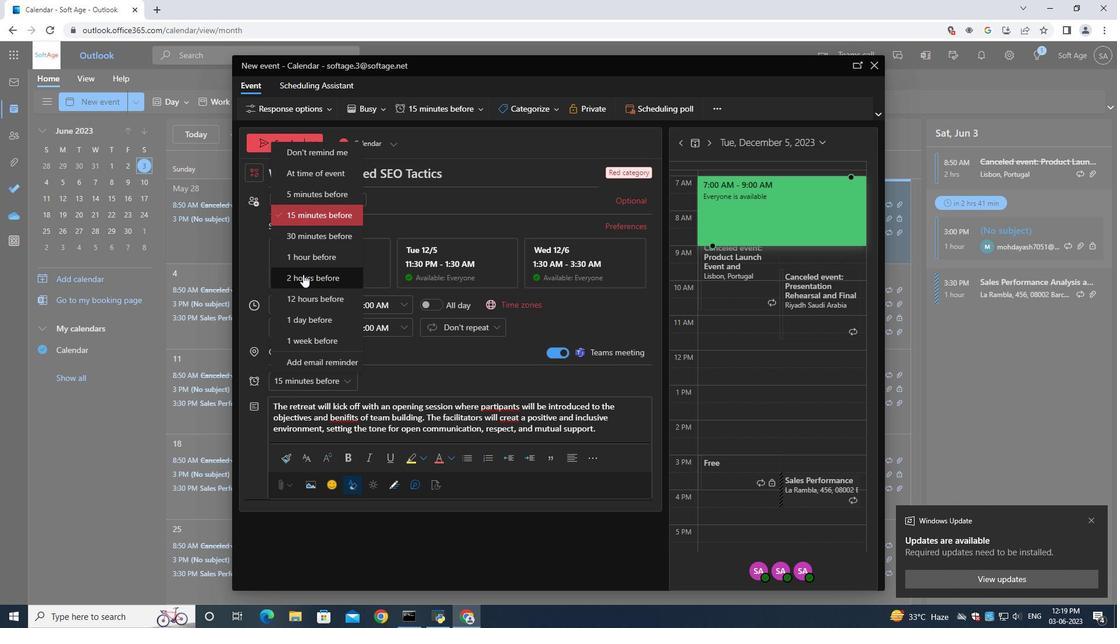 
Action: Mouse pressed left at (303, 280)
Screenshot: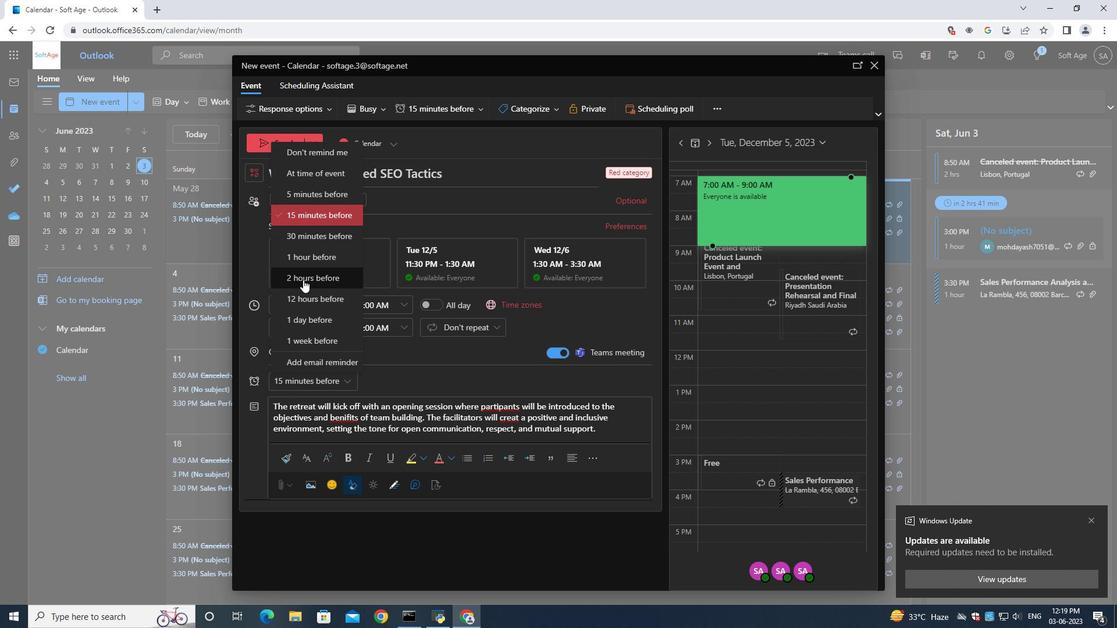 
Action: Mouse moved to (276, 143)
Screenshot: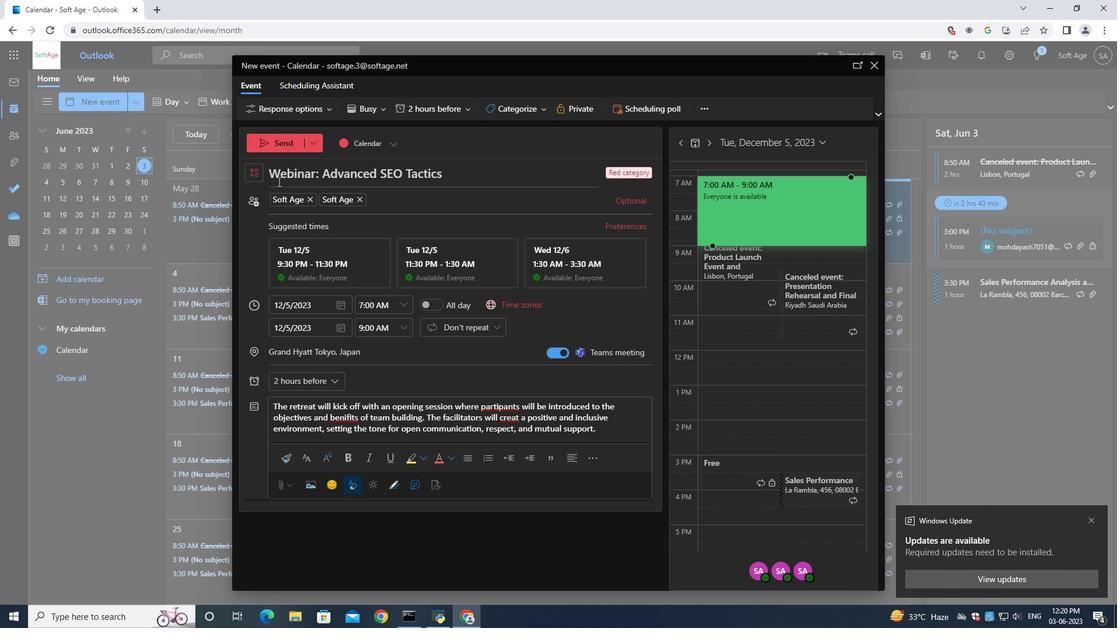 
Action: Mouse pressed left at (276, 143)
Screenshot: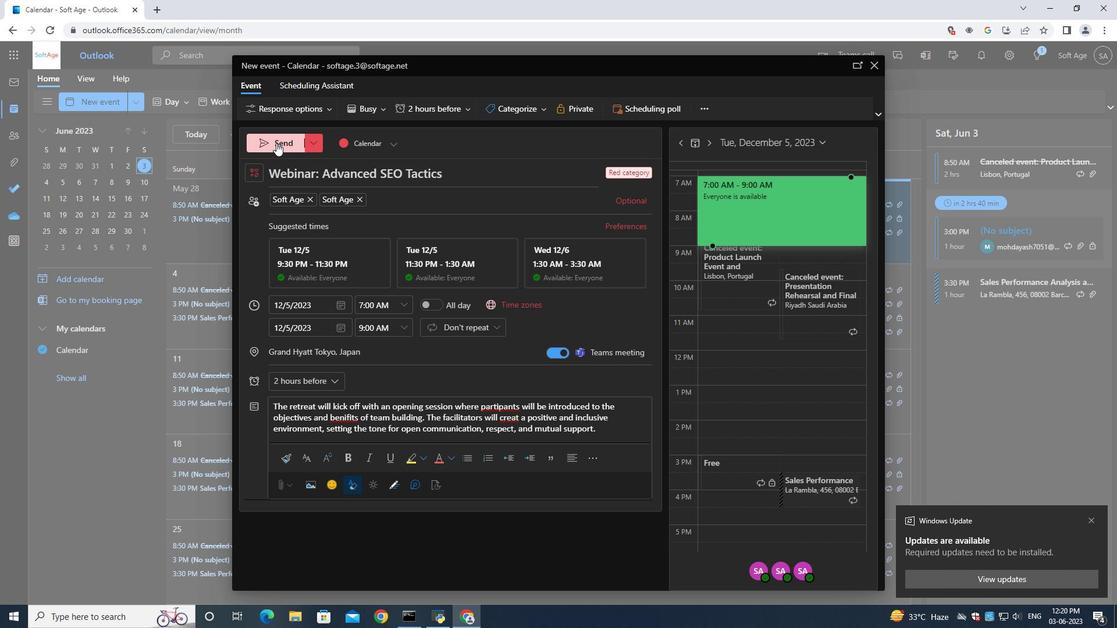 
